 Task: Look for space in Bilhorod-Dnistrovs'kyy, Ukraine from 10th July, 2023 to 15th July, 2023 for 7 adults in price range Rs.10000 to Rs.15000. Place can be entire place or shared room with 4 bedrooms having 7 beds and 4 bathrooms. Property type can be house, flat, guest house. Amenities needed are: wifi, TV, free parkinig on premises, gym, breakfast. Booking option can be shelf check-in. Required host language is English.
Action: Mouse moved to (438, 112)
Screenshot: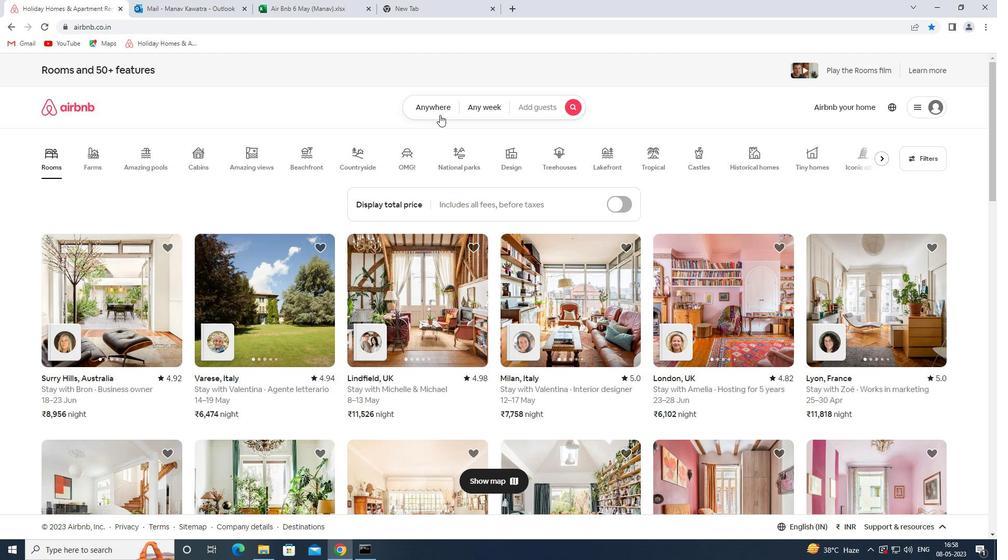 
Action: Mouse pressed left at (438, 112)
Screenshot: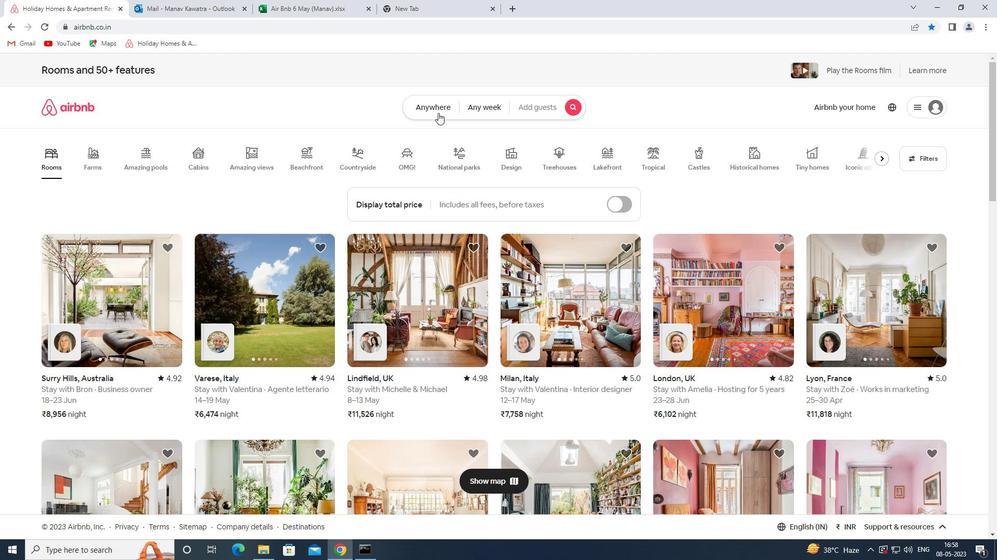 
Action: Mouse moved to (329, 153)
Screenshot: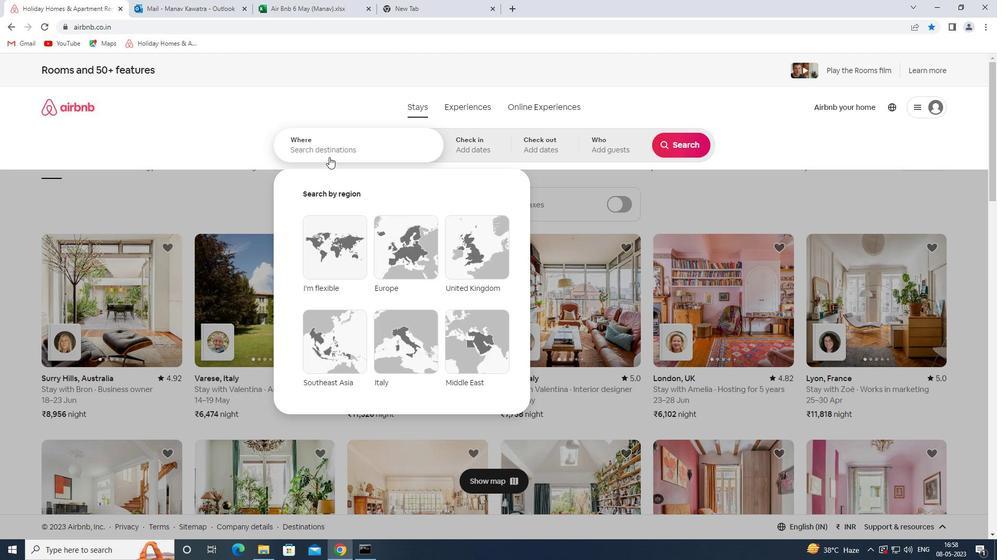 
Action: Mouse pressed left at (329, 153)
Screenshot: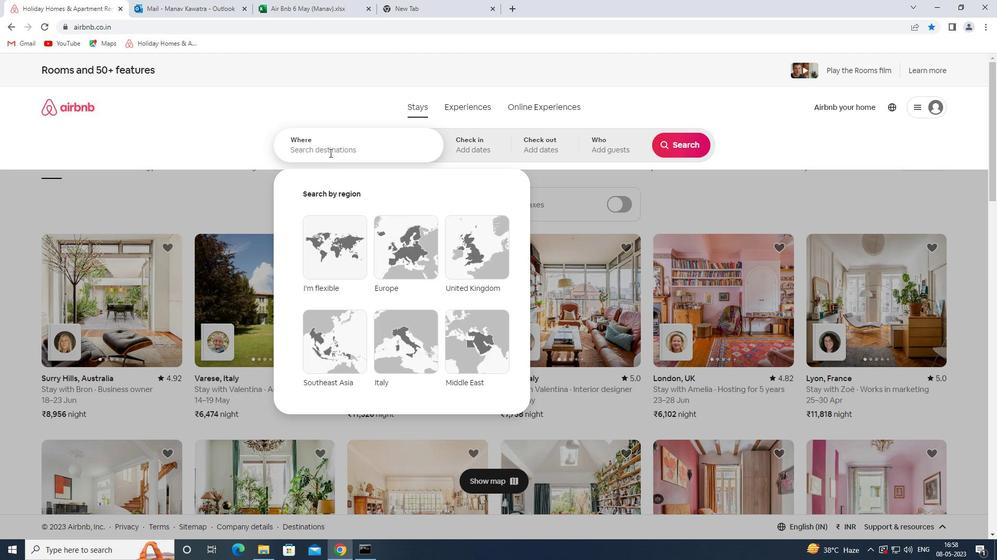 
Action: Key pressed bilhorod<Key.space><Key.shift>DNISTROVS<Key.space>KK<Key.backspace>YY<Key.space><Key.shift><Key.shift><Key.shift><Key.shift><Key.shift><Key.shift>UKRAINE<Key.space><Key.enter>
Screenshot: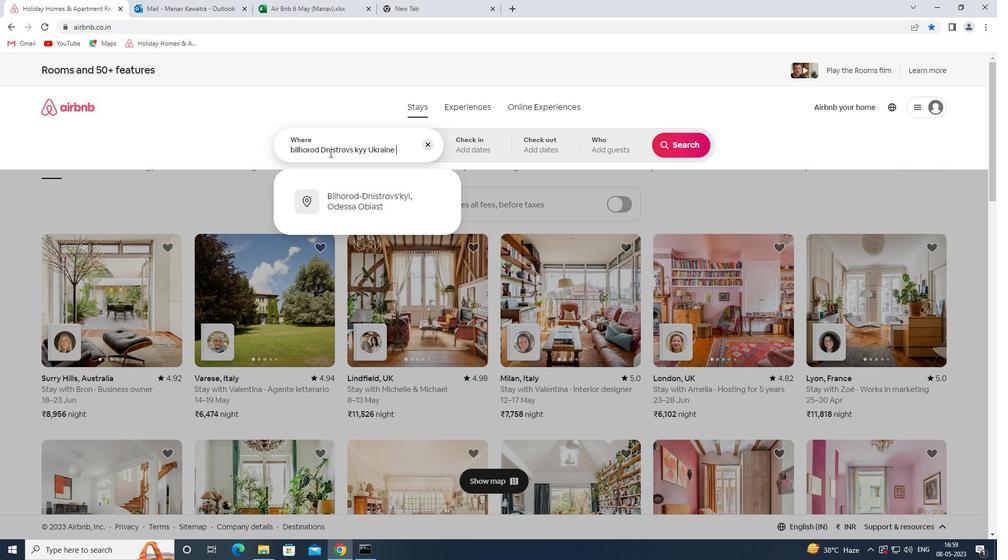 
Action: Mouse moved to (678, 229)
Screenshot: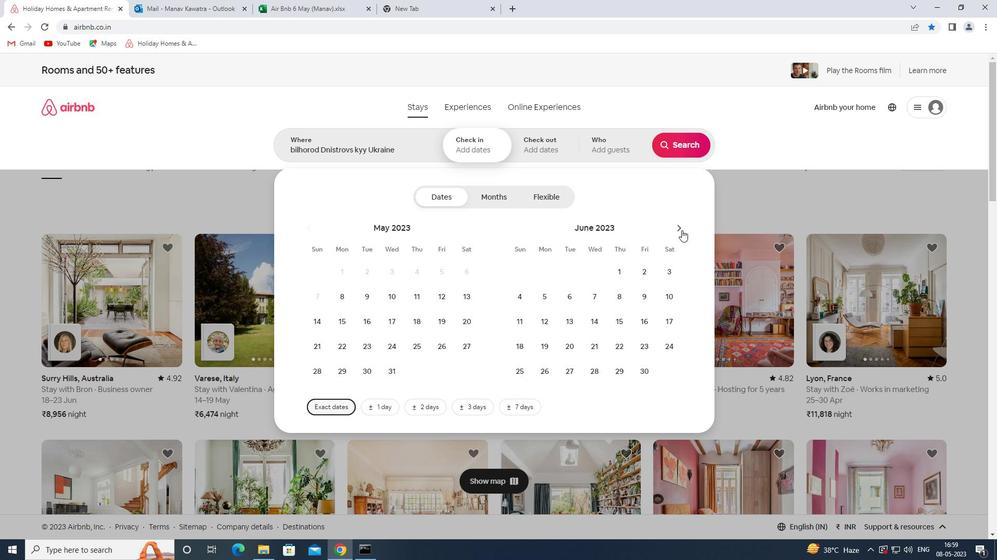 
Action: Mouse pressed left at (678, 229)
Screenshot: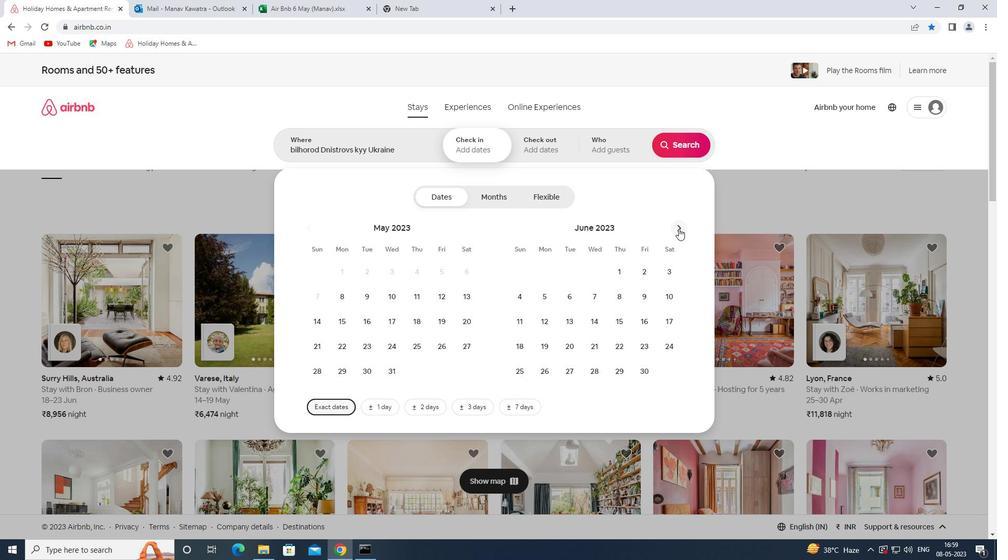 
Action: Mouse moved to (545, 324)
Screenshot: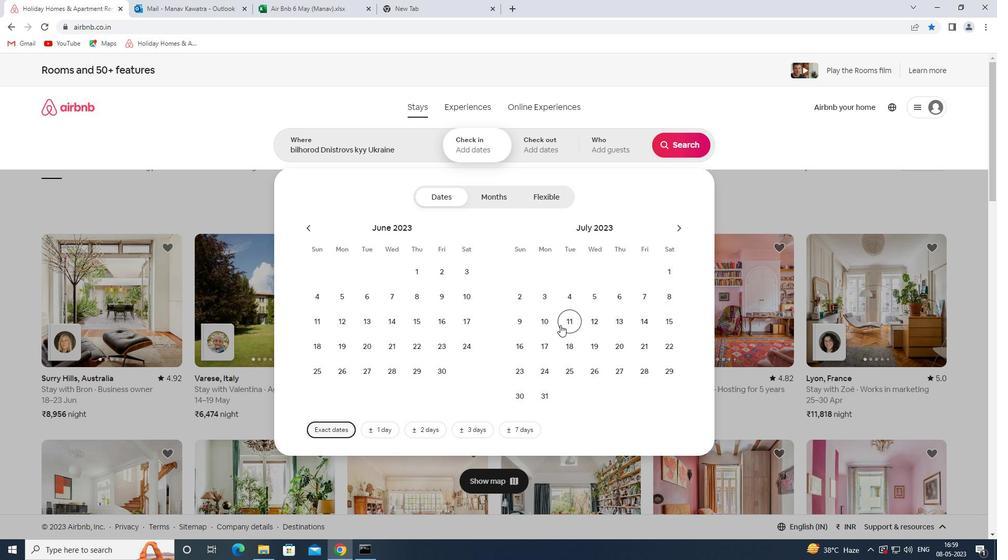 
Action: Mouse pressed left at (545, 324)
Screenshot: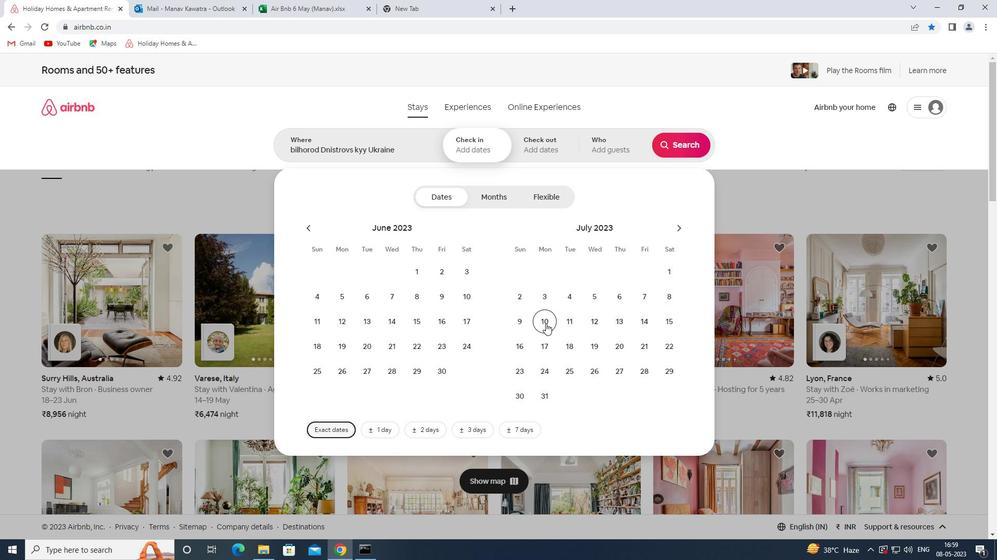
Action: Mouse moved to (677, 321)
Screenshot: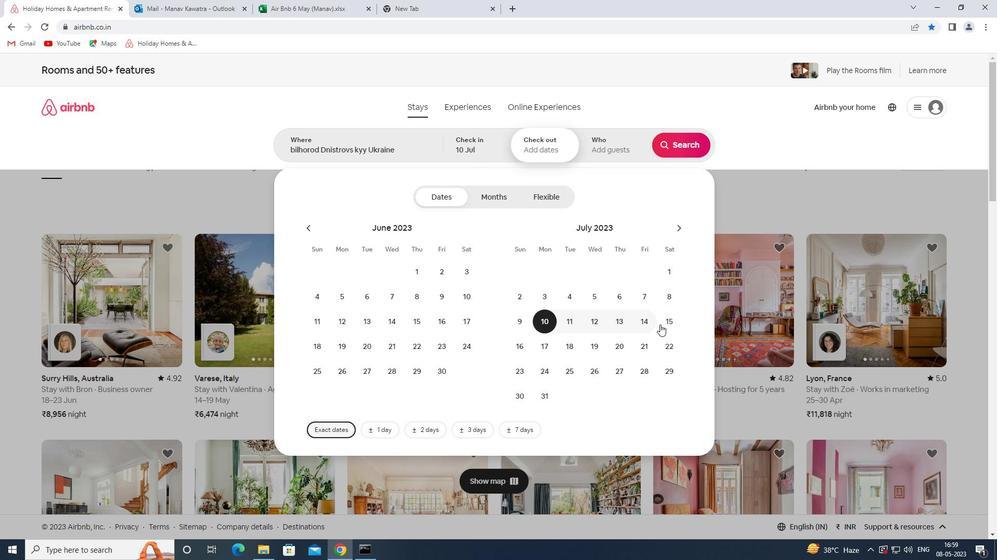 
Action: Mouse pressed left at (677, 321)
Screenshot: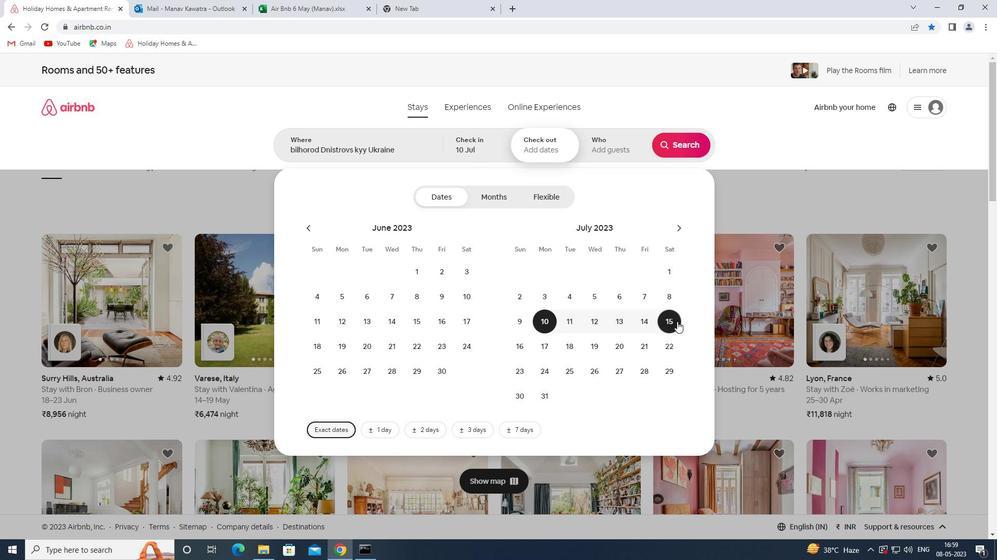 
Action: Mouse moved to (637, 154)
Screenshot: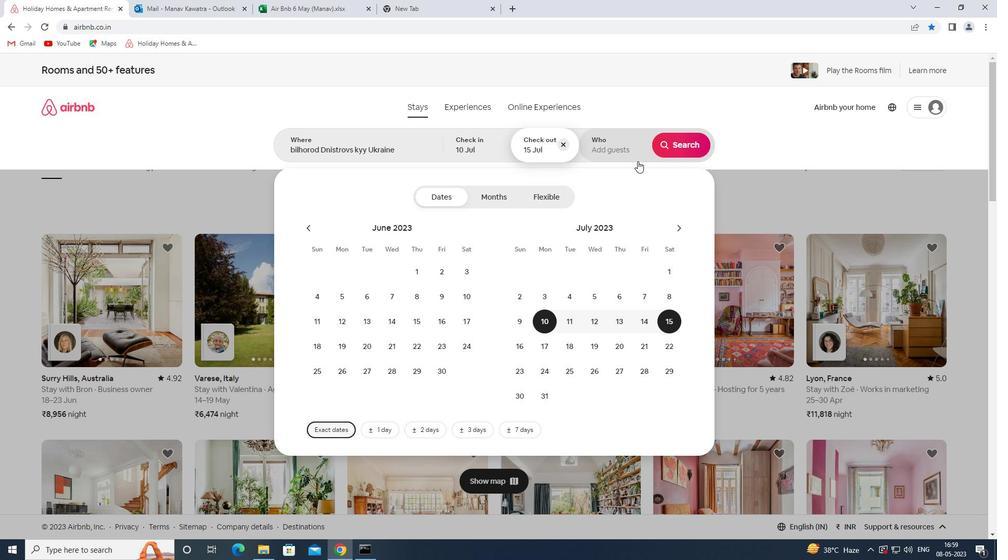 
Action: Mouse pressed left at (637, 154)
Screenshot: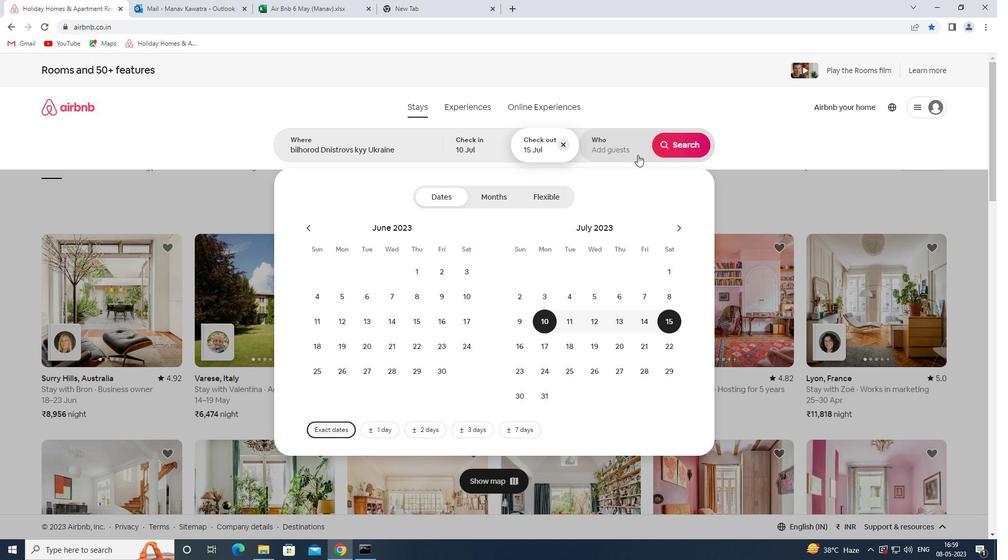
Action: Mouse moved to (681, 200)
Screenshot: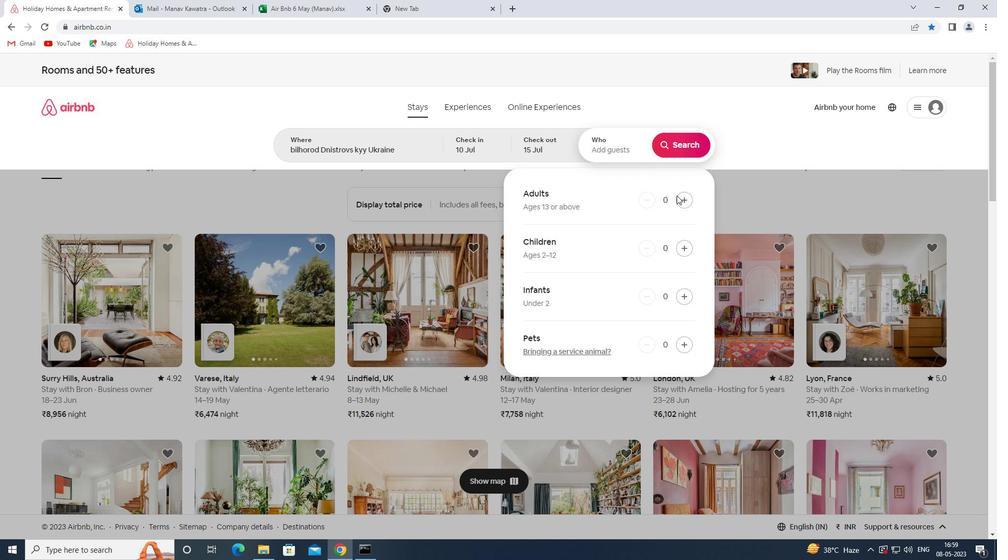 
Action: Mouse pressed left at (681, 200)
Screenshot: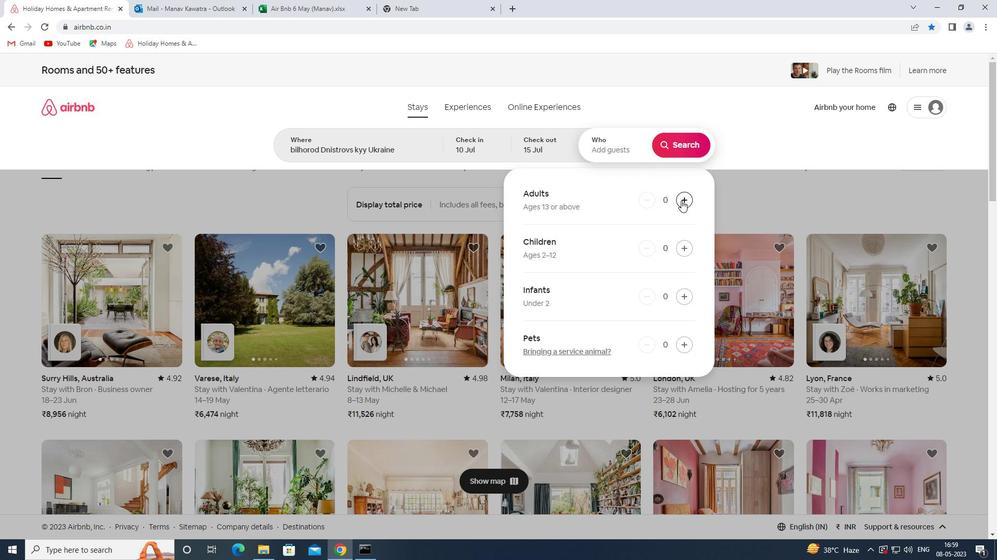 
Action: Mouse moved to (681, 200)
Screenshot: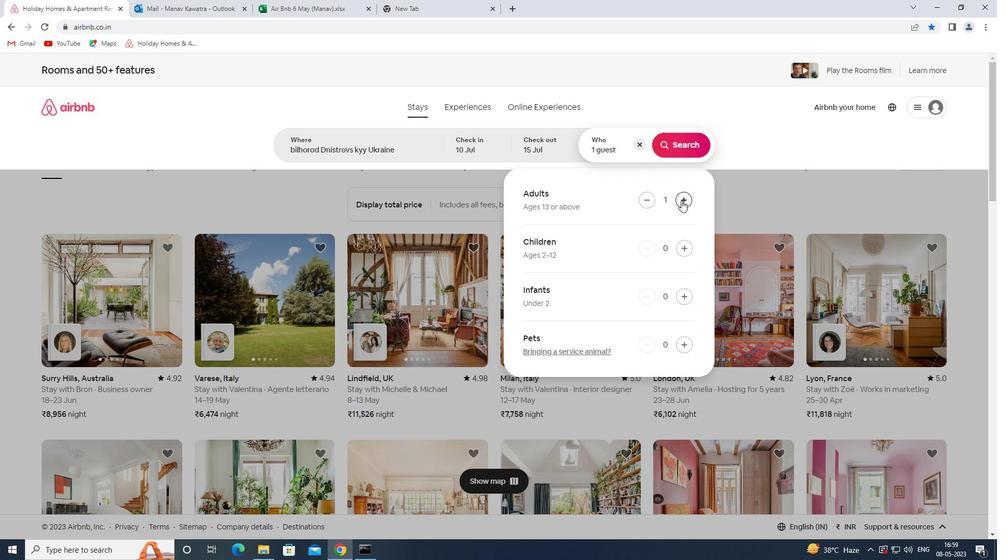 
Action: Mouse pressed left at (681, 200)
Screenshot: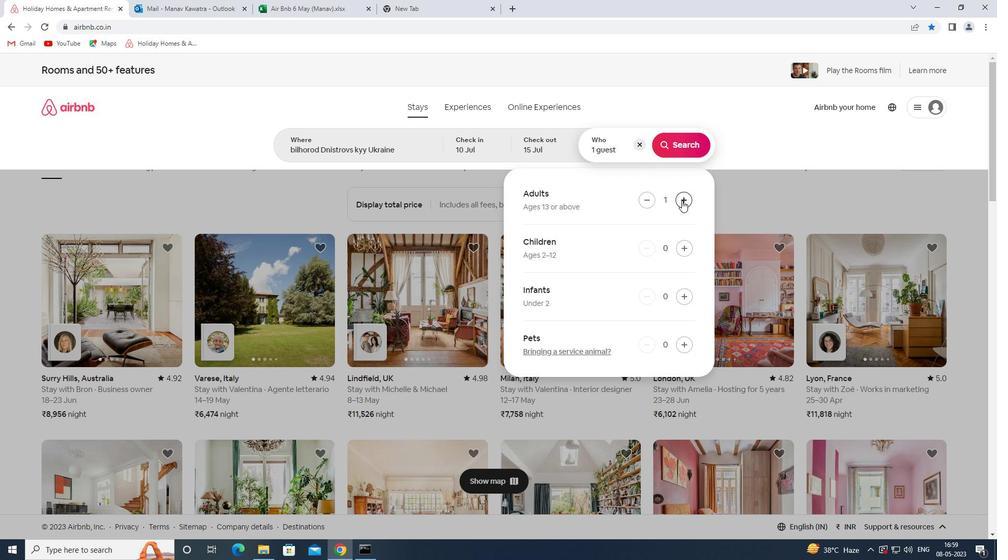 
Action: Mouse moved to (682, 200)
Screenshot: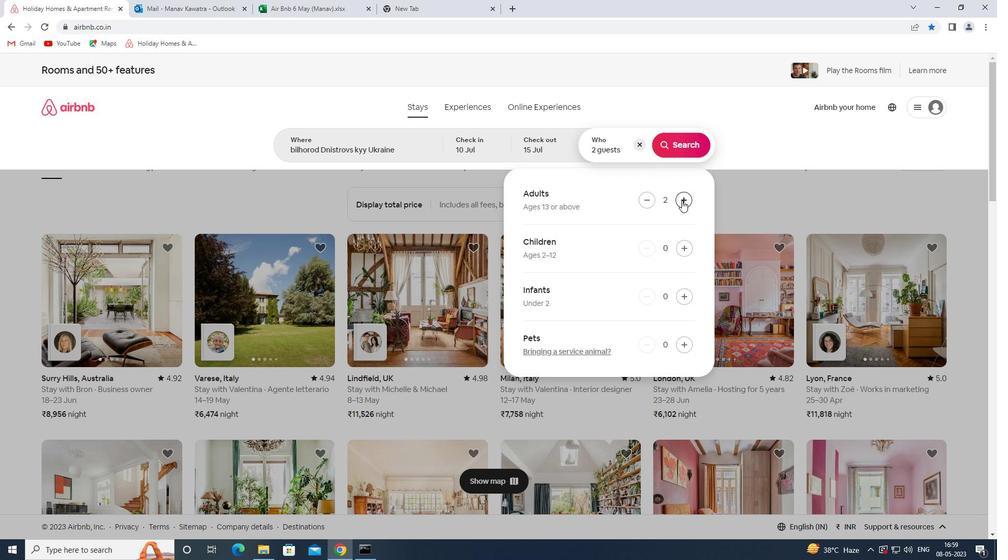 
Action: Mouse pressed left at (682, 200)
Screenshot: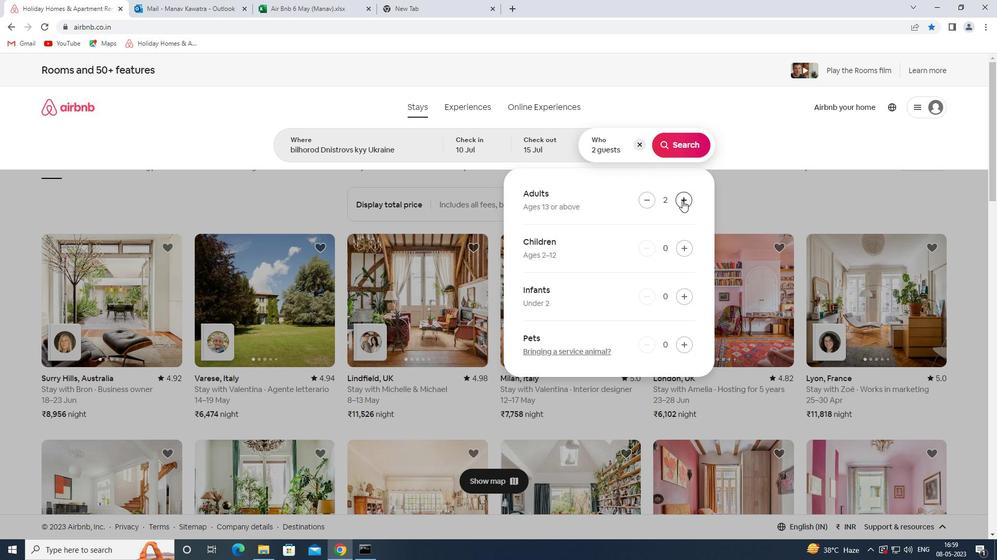 
Action: Mouse pressed left at (682, 200)
Screenshot: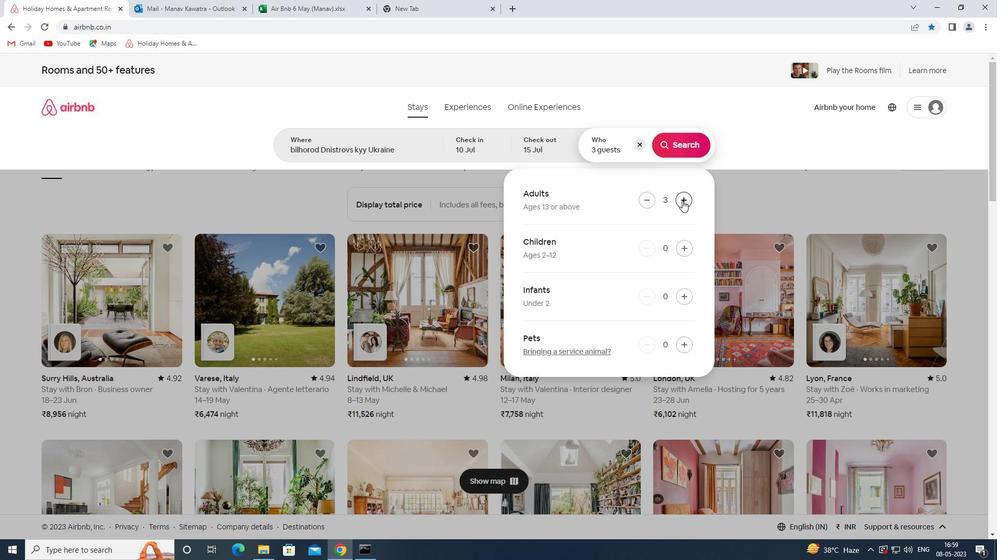 
Action: Mouse pressed left at (682, 200)
Screenshot: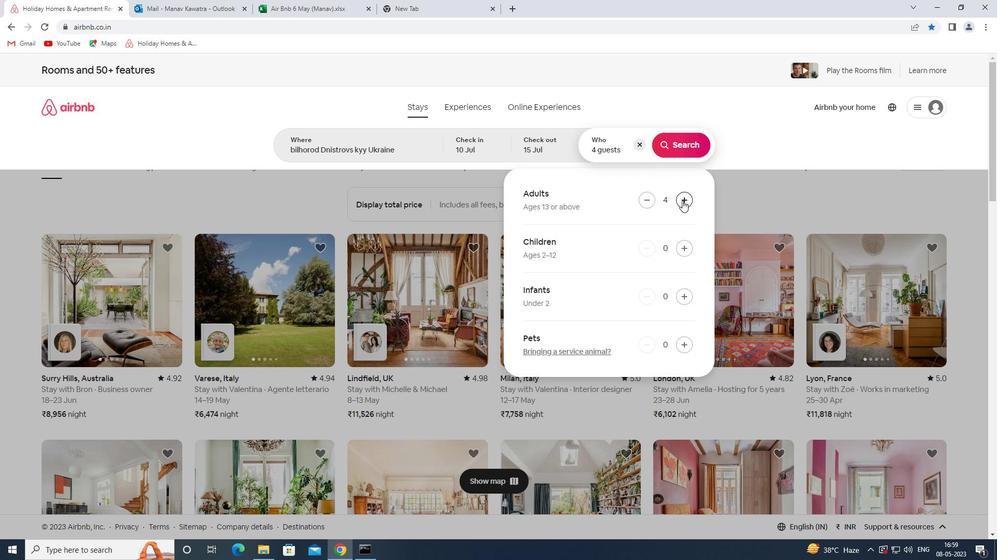 
Action: Mouse pressed left at (682, 200)
Screenshot: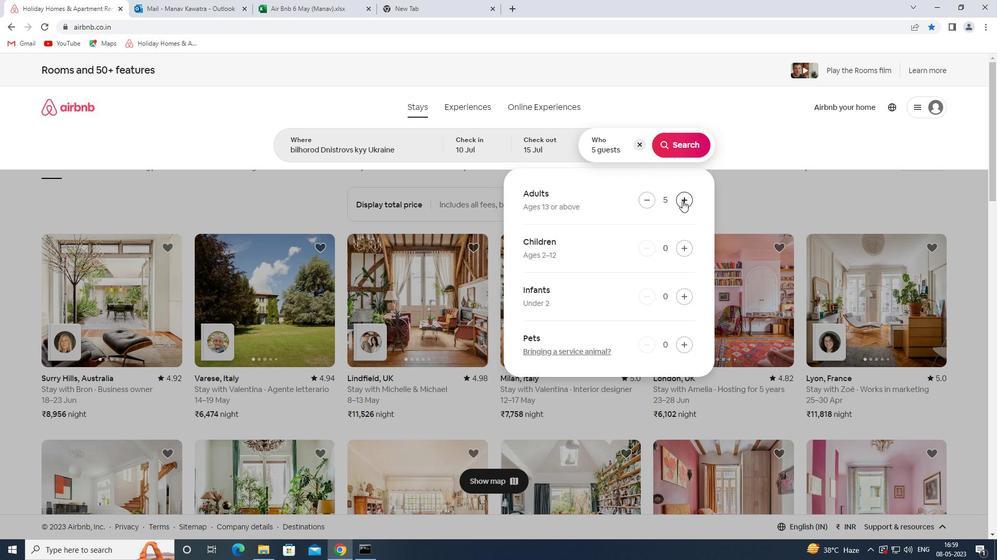 
Action: Mouse pressed left at (682, 200)
Screenshot: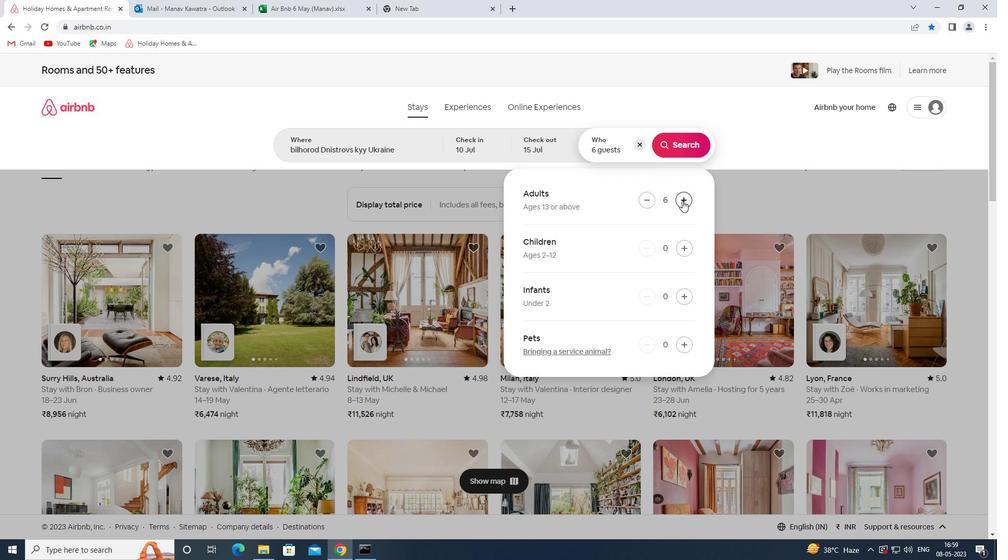 
Action: Mouse moved to (679, 143)
Screenshot: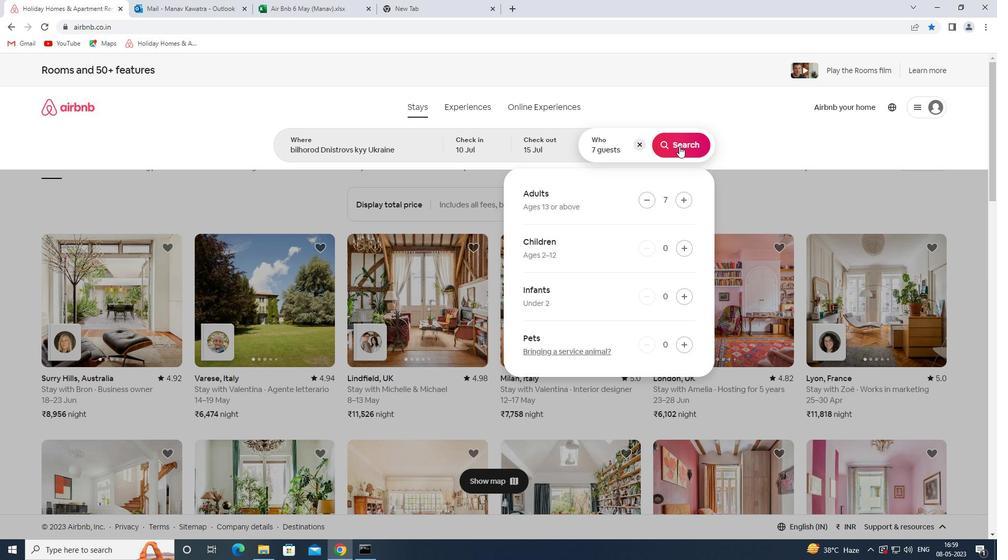 
Action: Mouse pressed left at (679, 143)
Screenshot: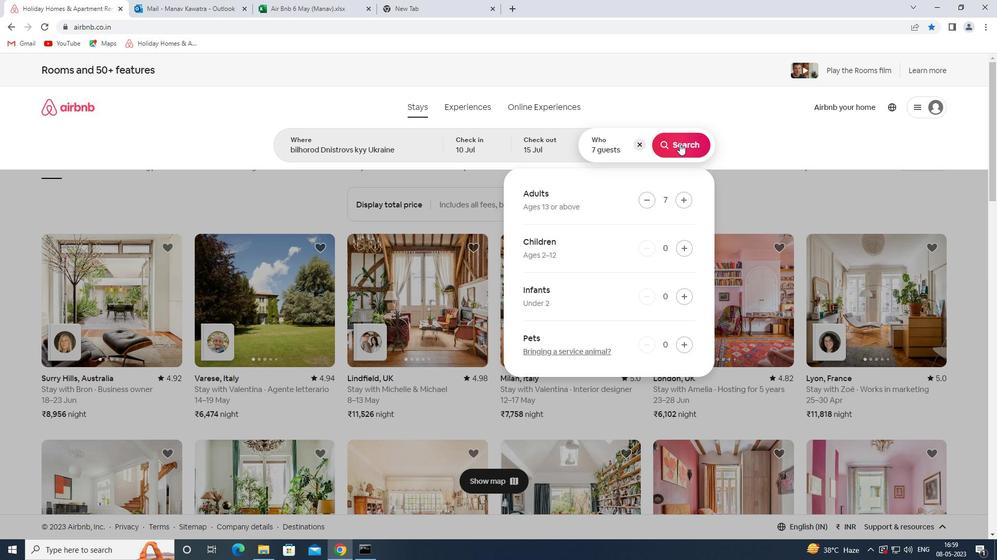 
Action: Mouse moved to (935, 113)
Screenshot: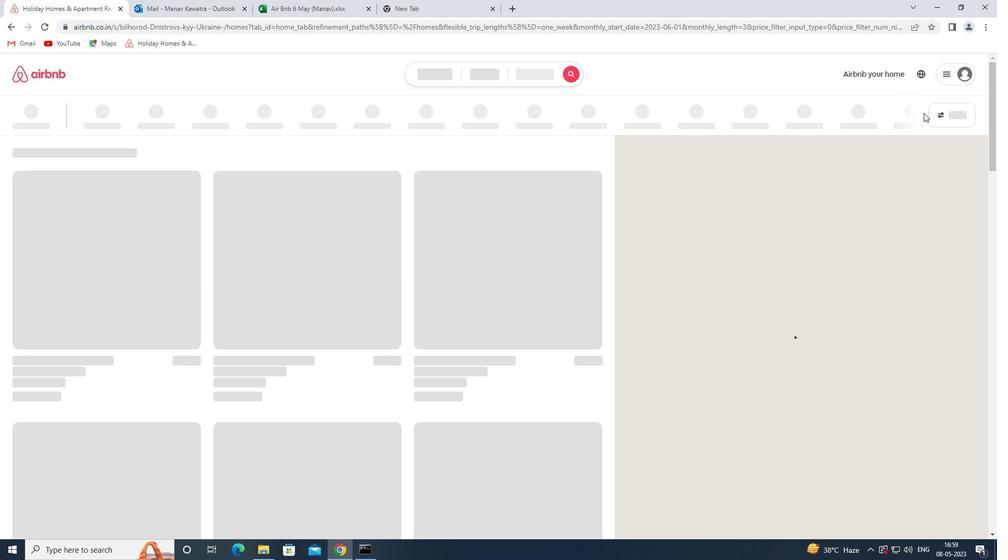 
Action: Mouse pressed left at (935, 113)
Screenshot: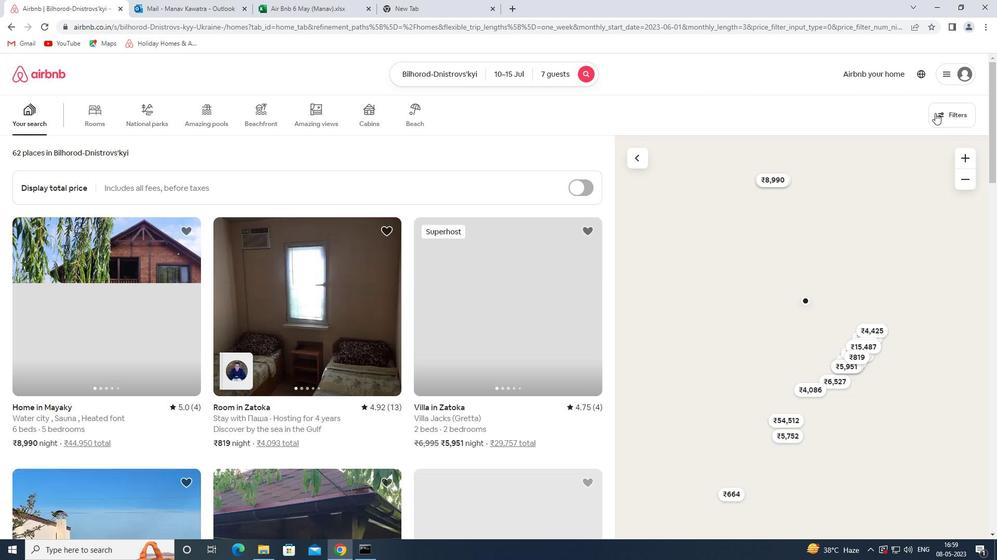 
Action: Mouse moved to (382, 369)
Screenshot: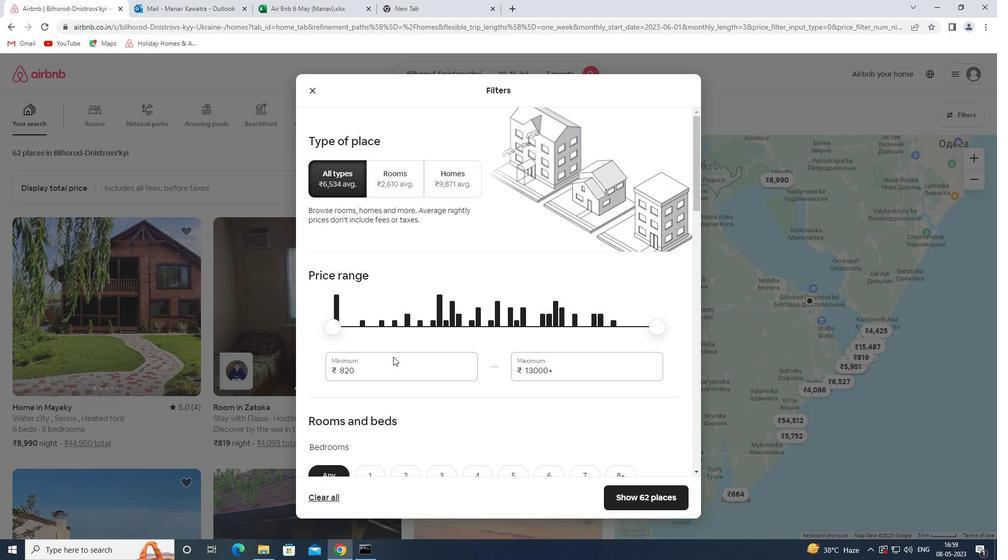 
Action: Mouse pressed left at (382, 369)
Screenshot: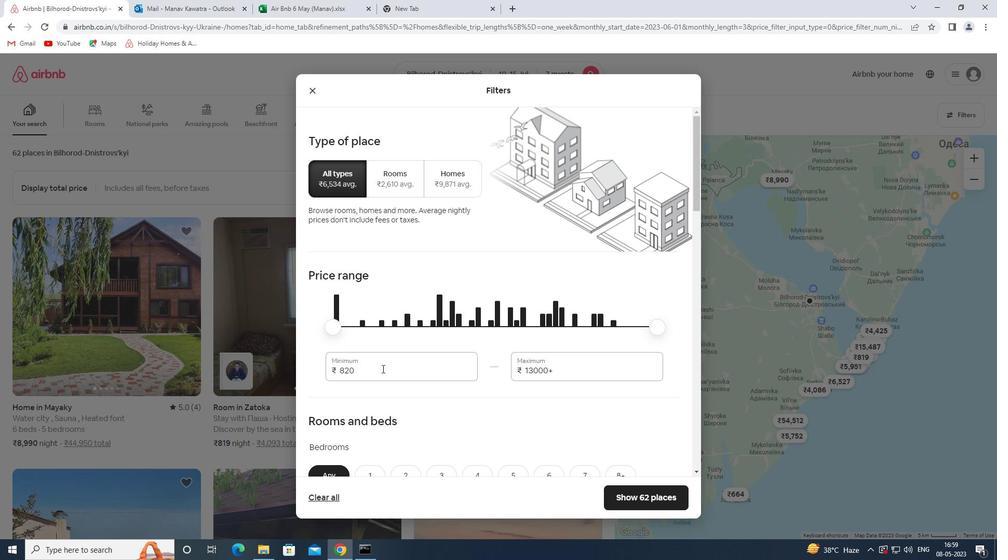 
Action: Mouse pressed left at (382, 369)
Screenshot: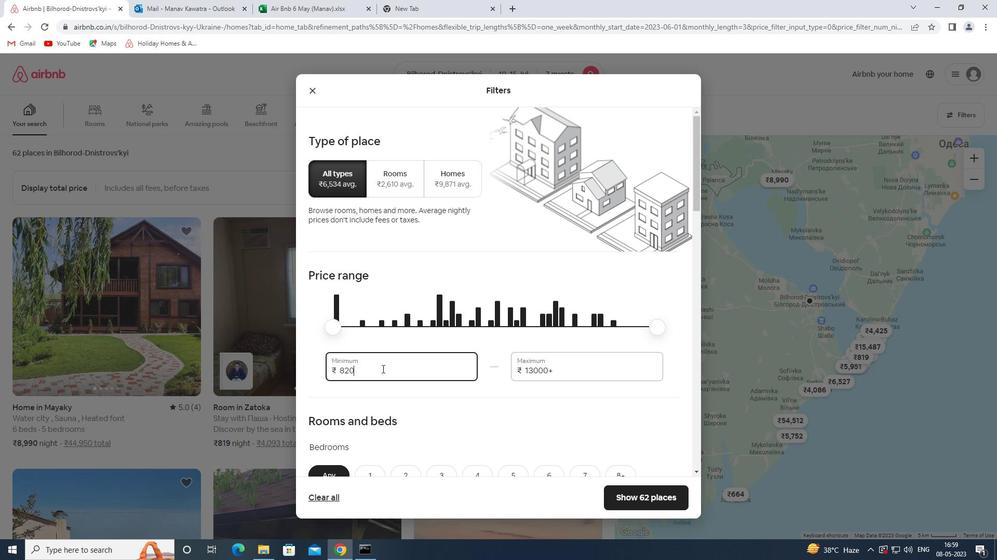
Action: Key pressed 10000<Key.tab>15000
Screenshot: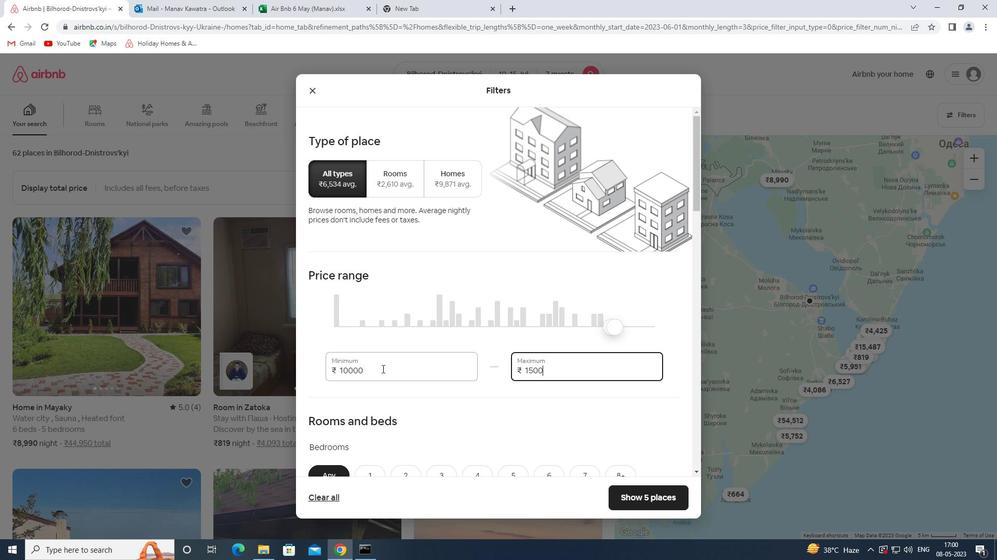 
Action: Mouse scrolled (382, 368) with delta (0, 0)
Screenshot: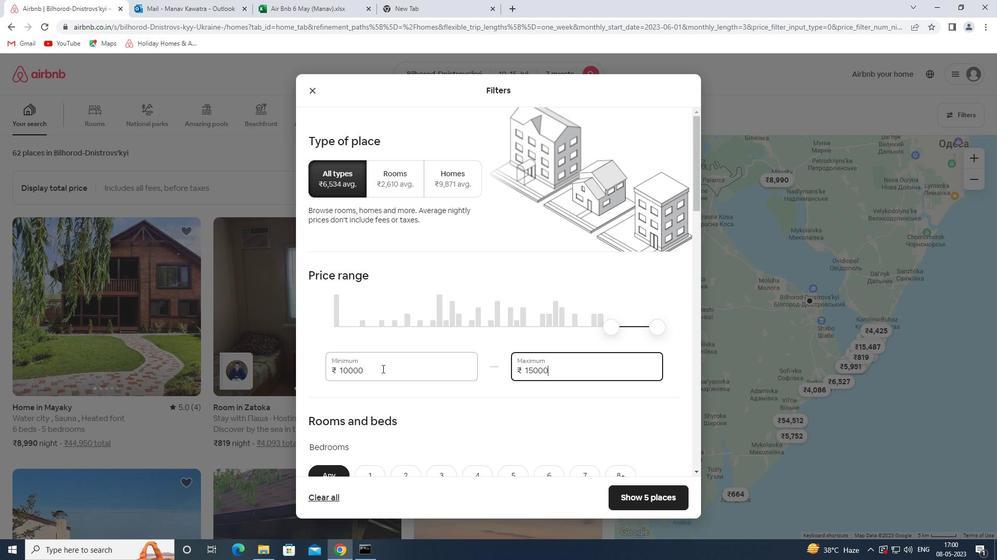 
Action: Mouse scrolled (382, 368) with delta (0, 0)
Screenshot: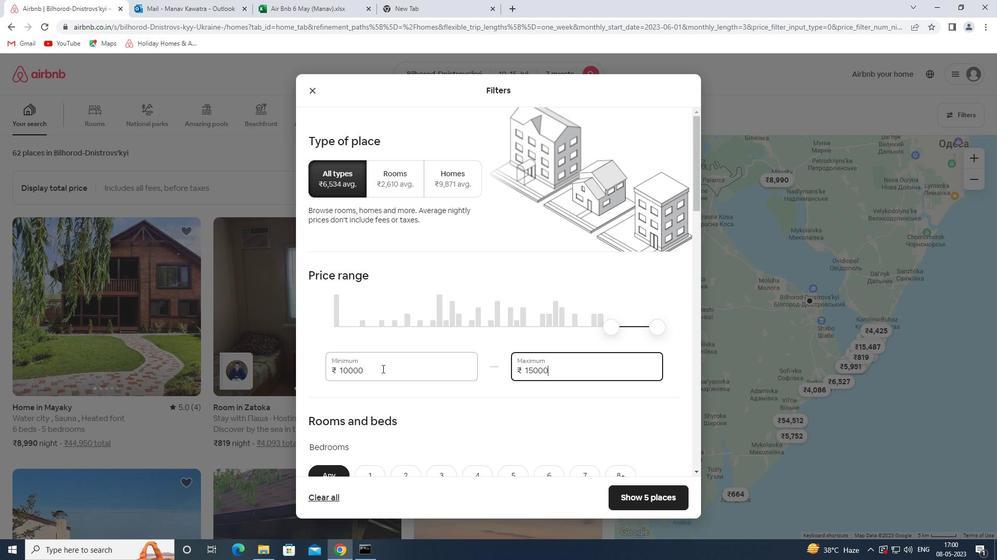 
Action: Mouse scrolled (382, 368) with delta (0, 0)
Screenshot: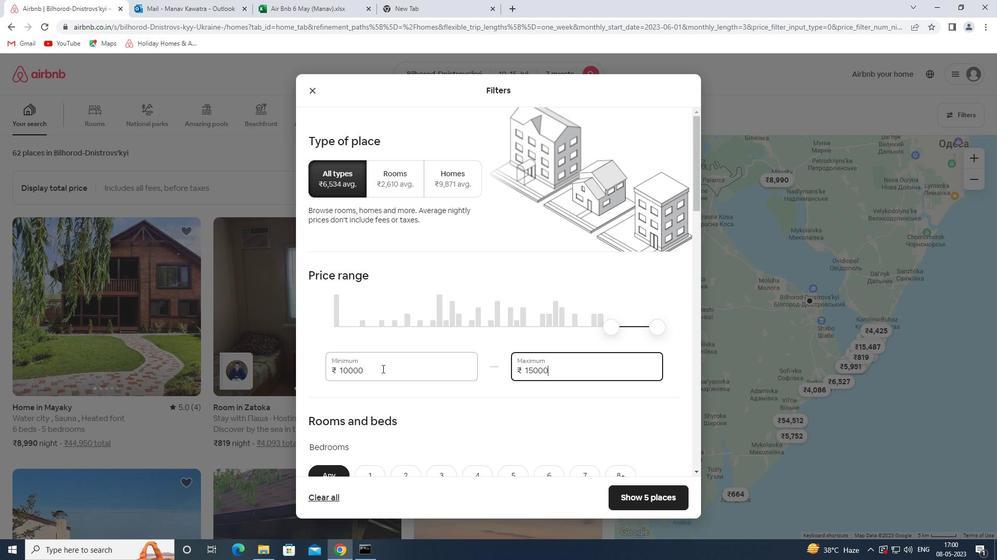 
Action: Mouse scrolled (382, 368) with delta (0, 0)
Screenshot: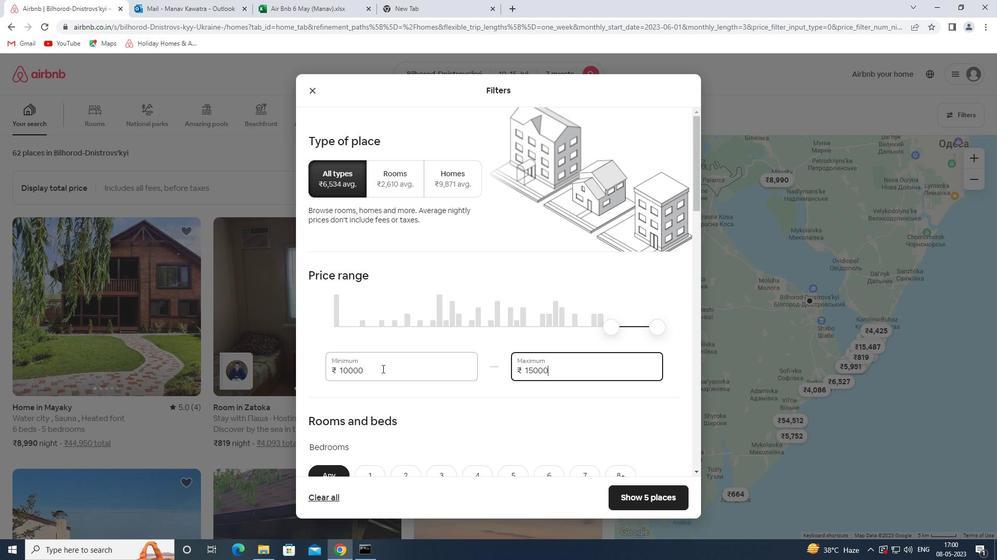 
Action: Mouse scrolled (382, 368) with delta (0, 0)
Screenshot: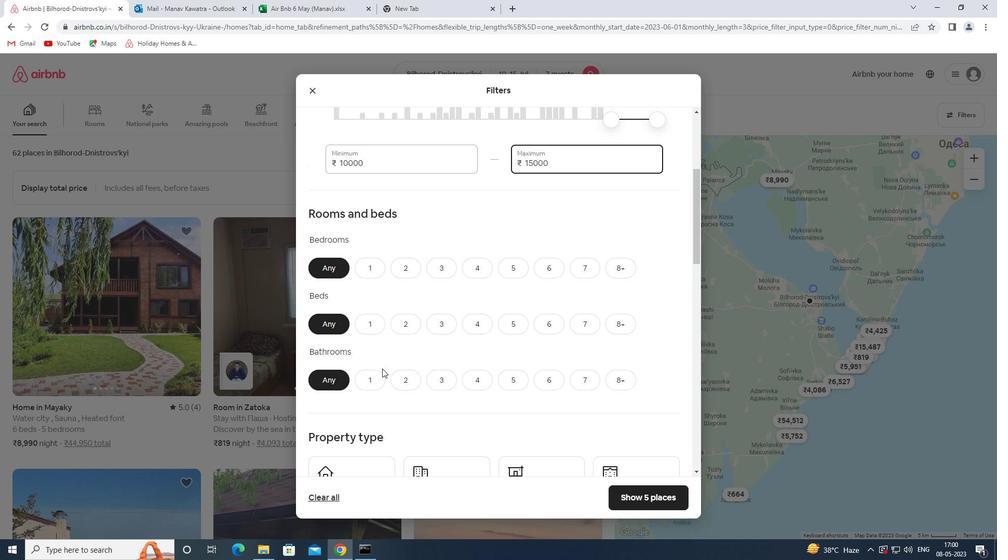 
Action: Mouse scrolled (382, 368) with delta (0, 0)
Screenshot: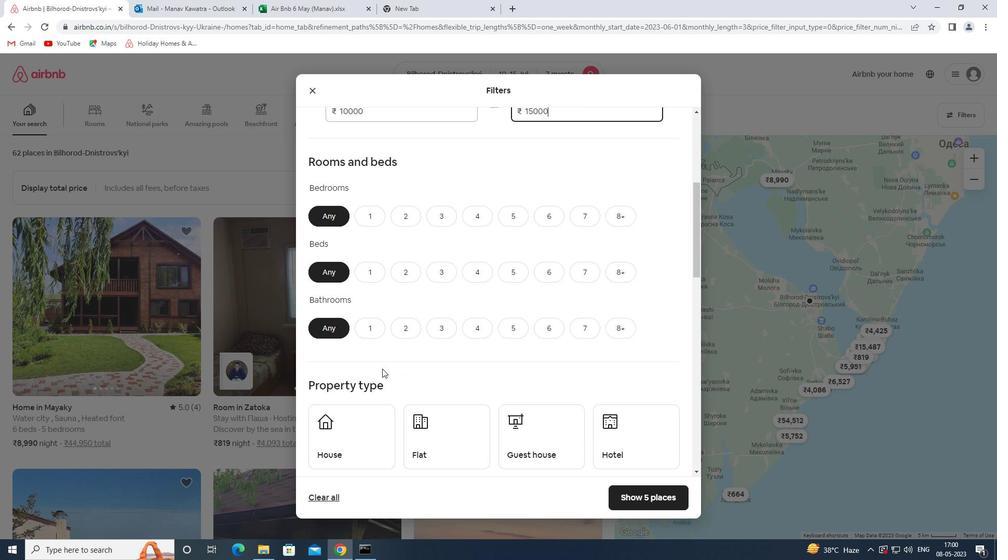 
Action: Mouse moved to (489, 167)
Screenshot: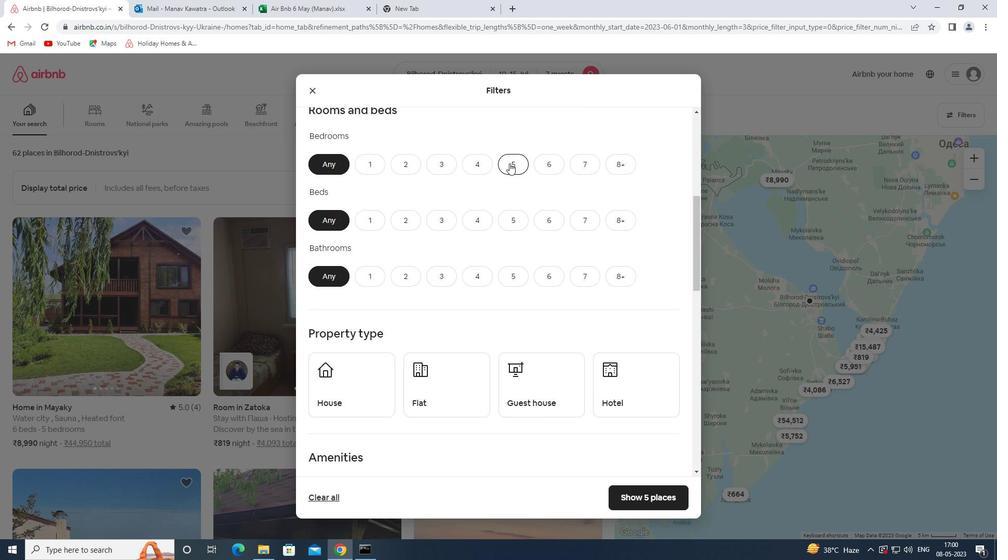 
Action: Mouse pressed left at (489, 167)
Screenshot: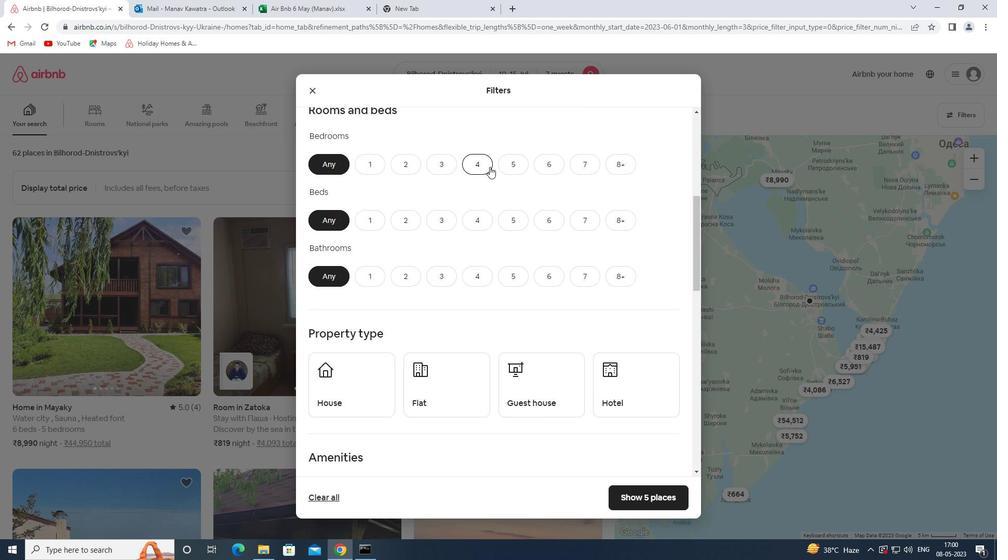
Action: Mouse moved to (590, 220)
Screenshot: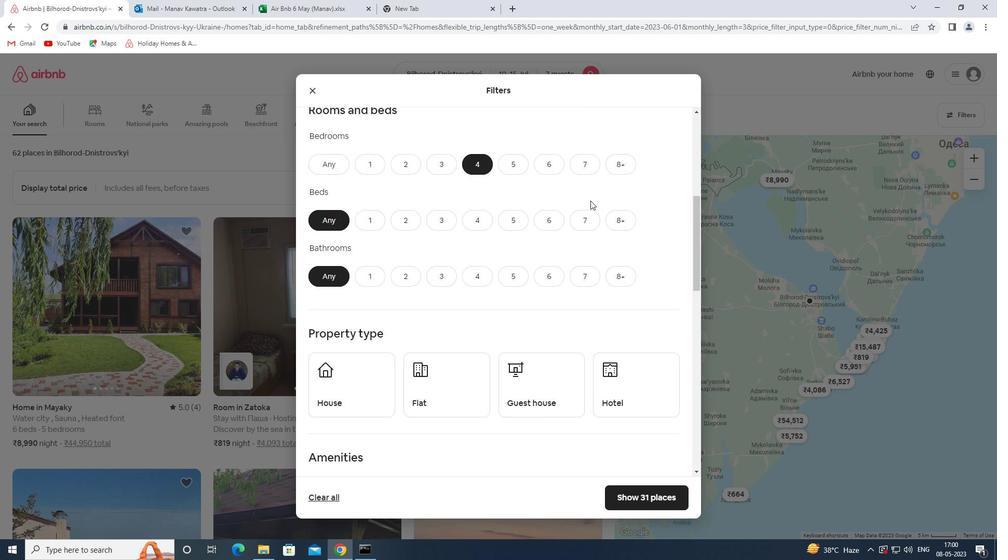 
Action: Mouse pressed left at (590, 220)
Screenshot: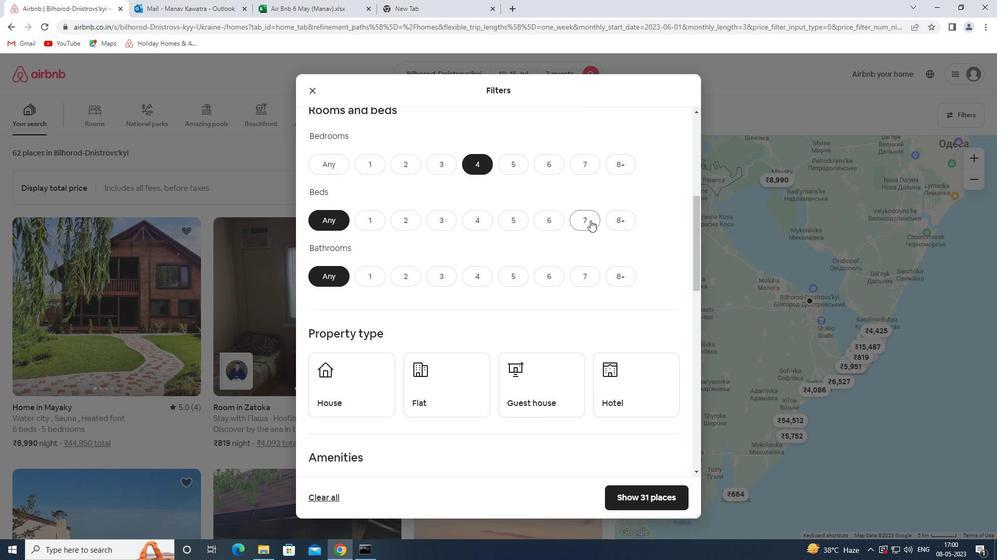 
Action: Mouse moved to (465, 276)
Screenshot: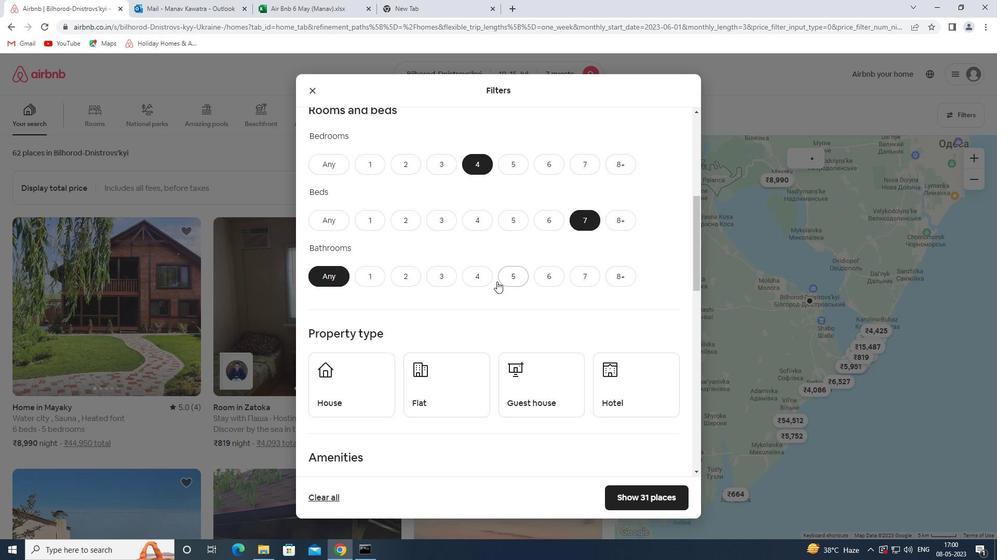 
Action: Mouse pressed left at (465, 276)
Screenshot: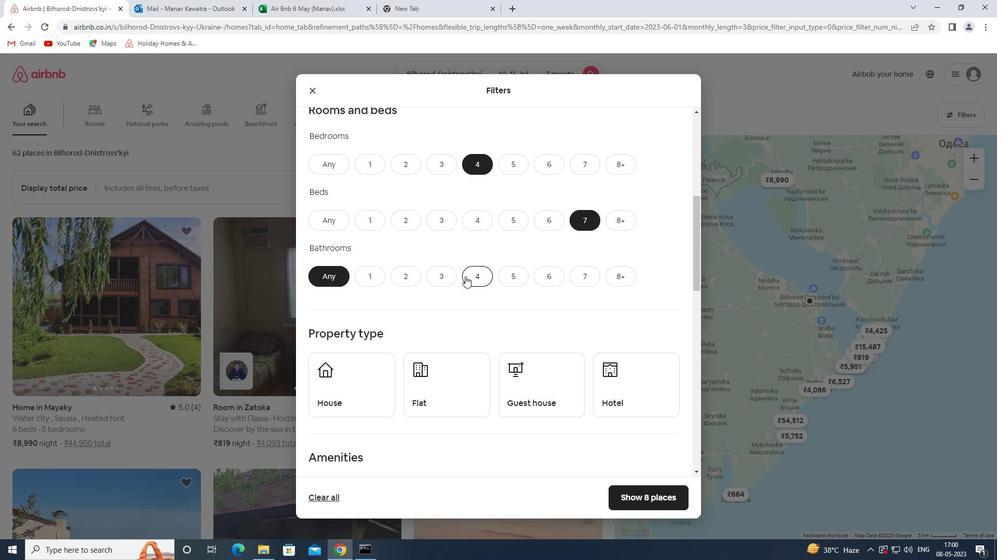 
Action: Mouse moved to (351, 380)
Screenshot: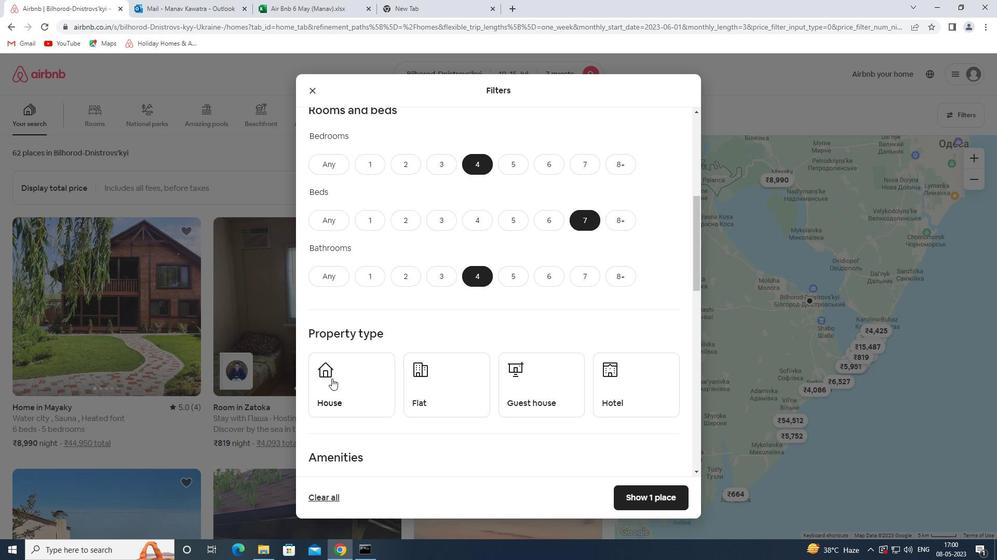 
Action: Mouse pressed left at (351, 380)
Screenshot: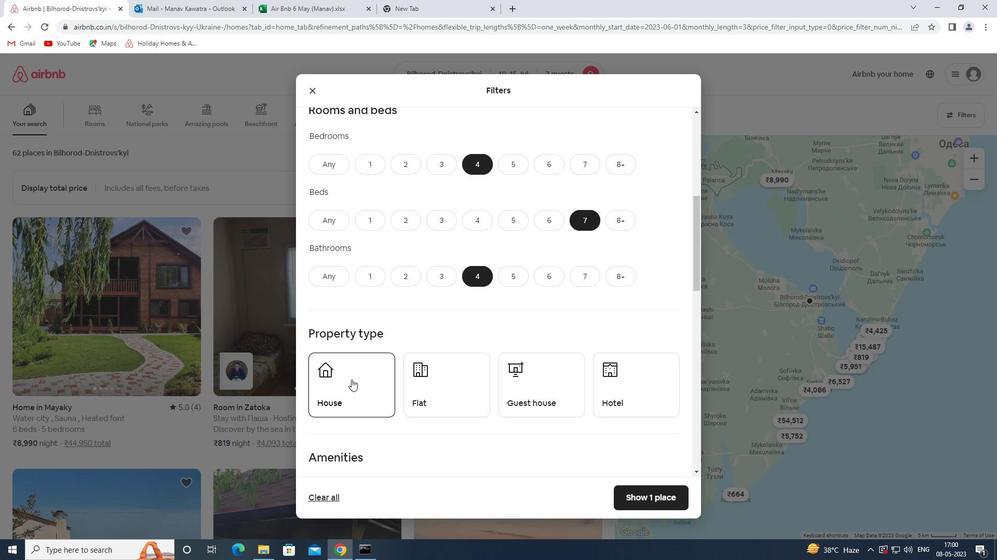 
Action: Mouse moved to (425, 375)
Screenshot: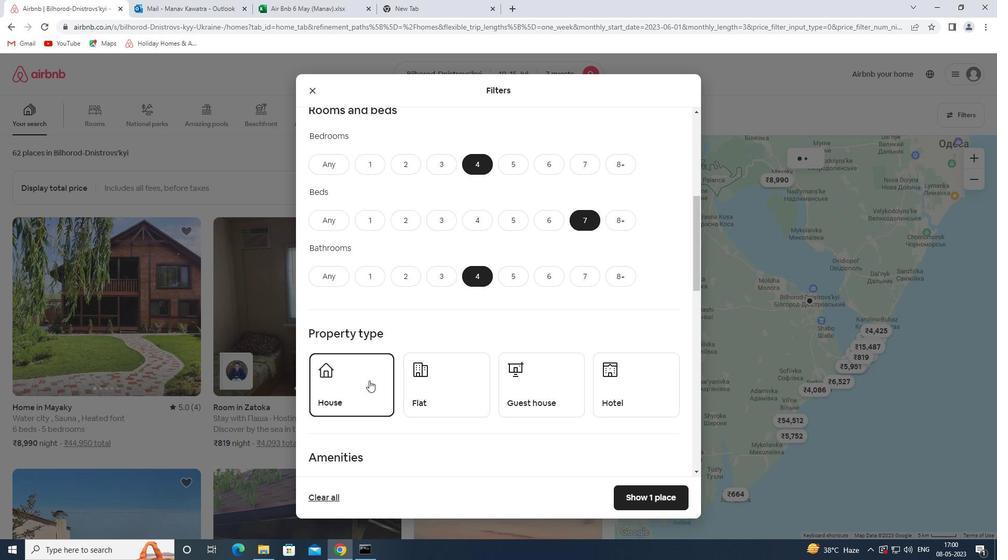 
Action: Mouse pressed left at (425, 375)
Screenshot: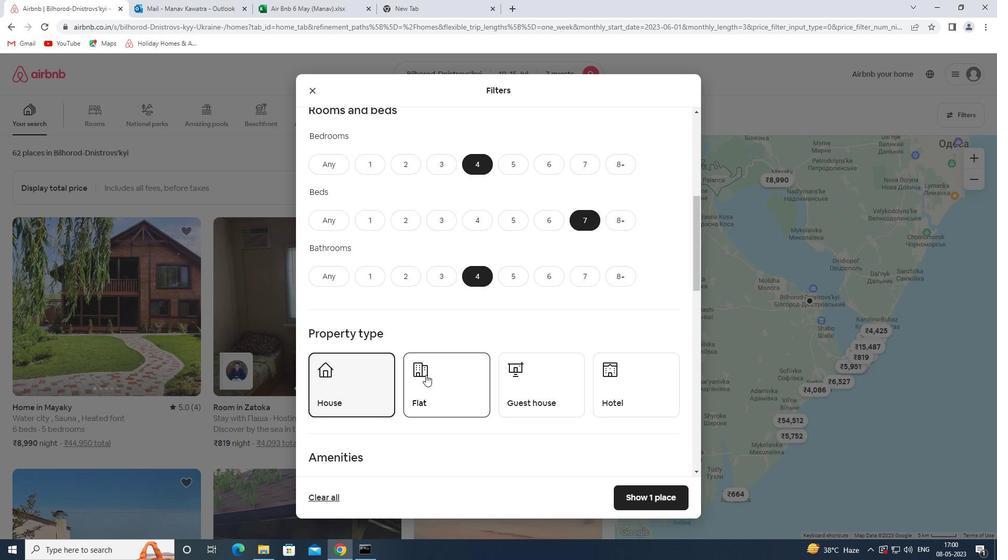 
Action: Mouse moved to (508, 374)
Screenshot: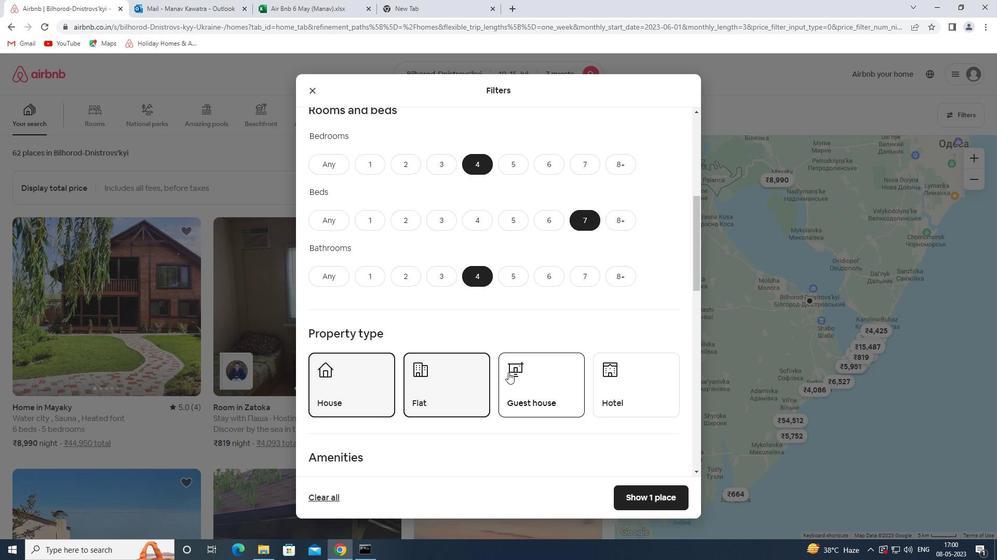 
Action: Mouse pressed left at (508, 374)
Screenshot: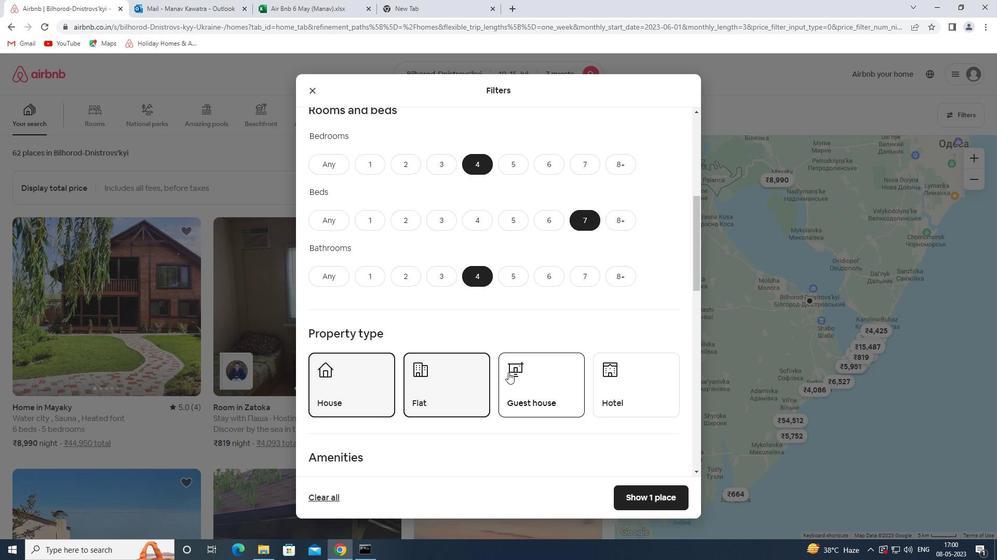 
Action: Mouse moved to (531, 323)
Screenshot: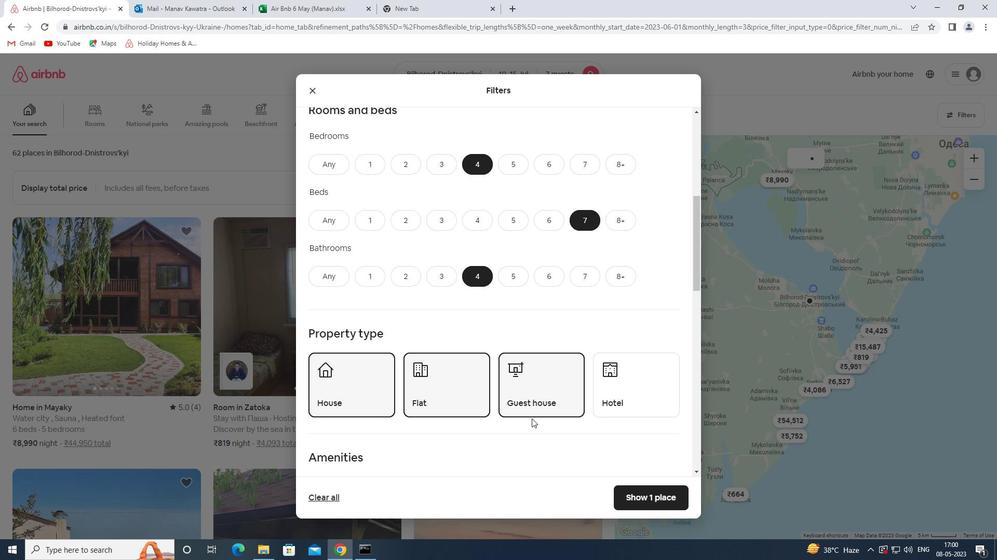 
Action: Mouse scrolled (531, 323) with delta (0, 0)
Screenshot: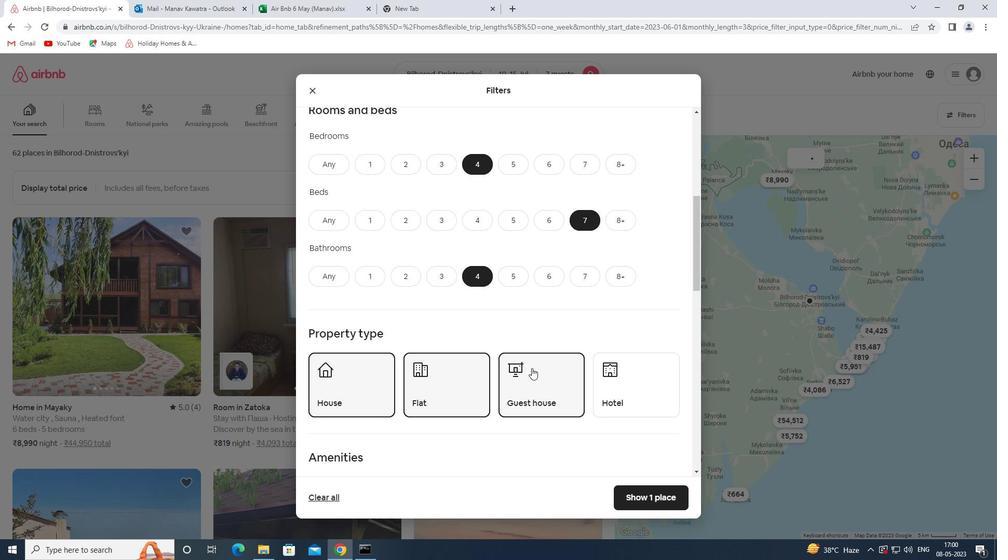 
Action: Mouse scrolled (531, 323) with delta (0, 0)
Screenshot: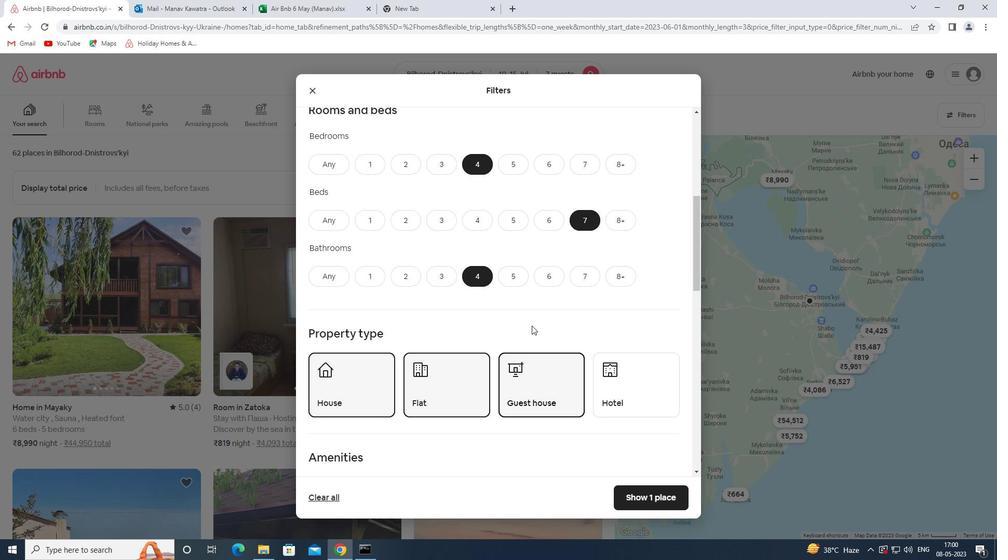 
Action: Mouse scrolled (531, 323) with delta (0, 0)
Screenshot: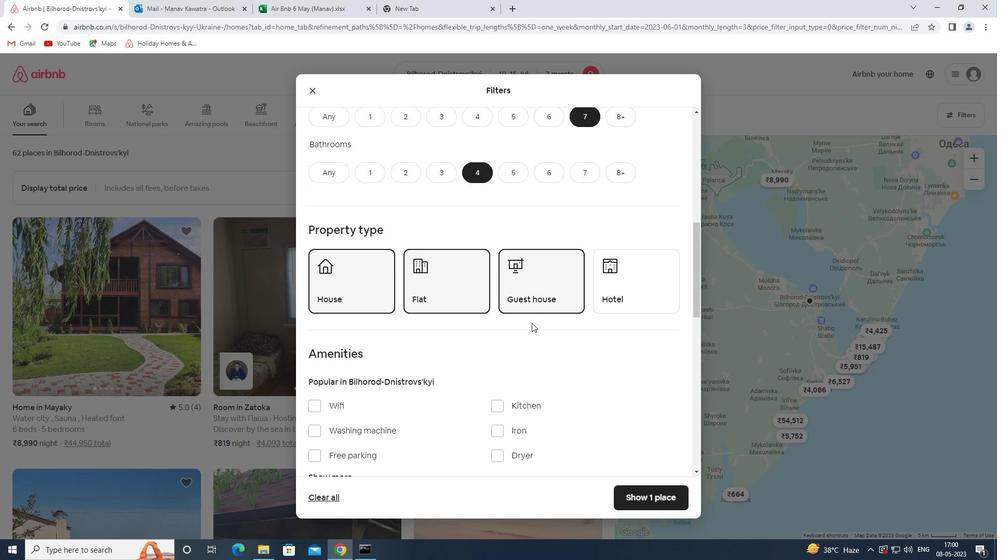 
Action: Mouse moved to (332, 423)
Screenshot: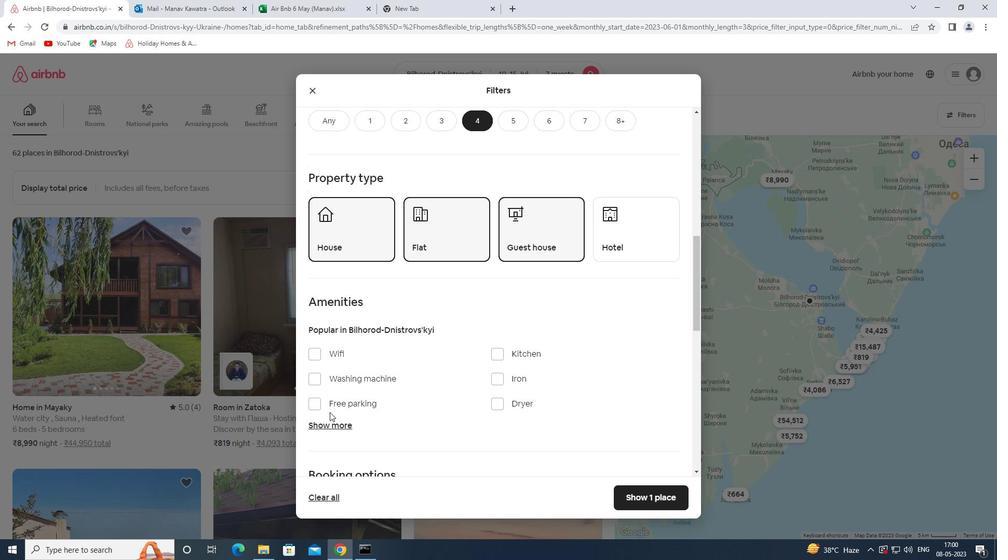 
Action: Mouse pressed left at (332, 423)
Screenshot: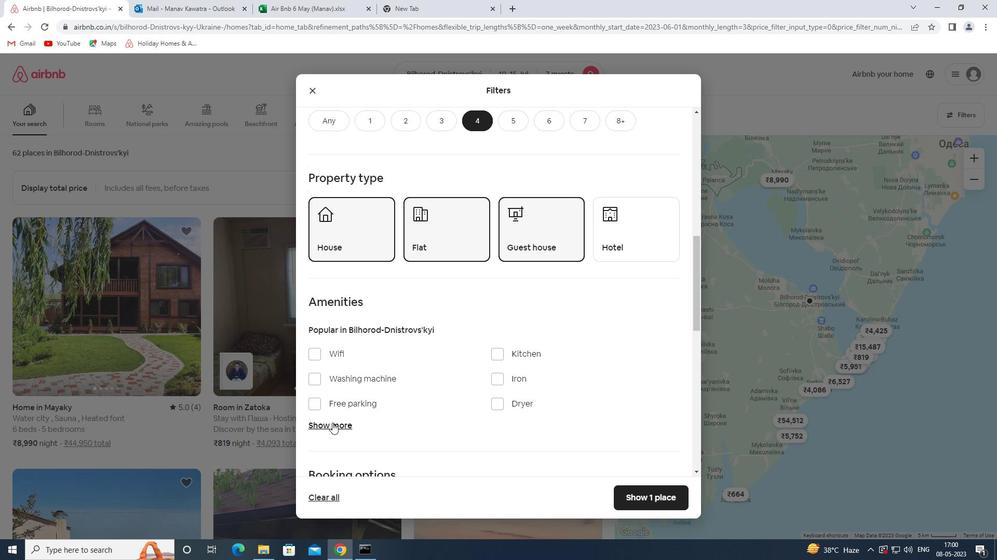 
Action: Mouse moved to (337, 355)
Screenshot: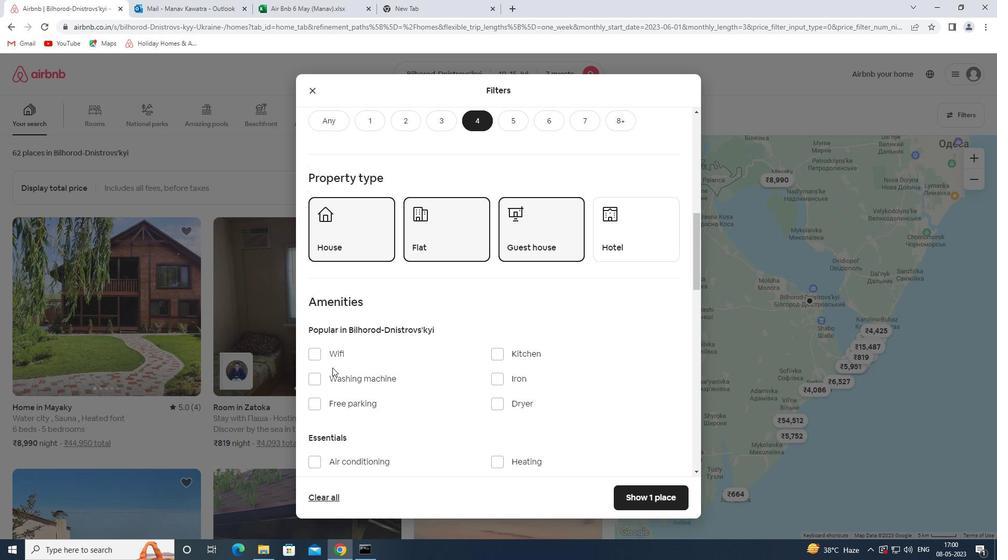 
Action: Mouse pressed left at (337, 355)
Screenshot: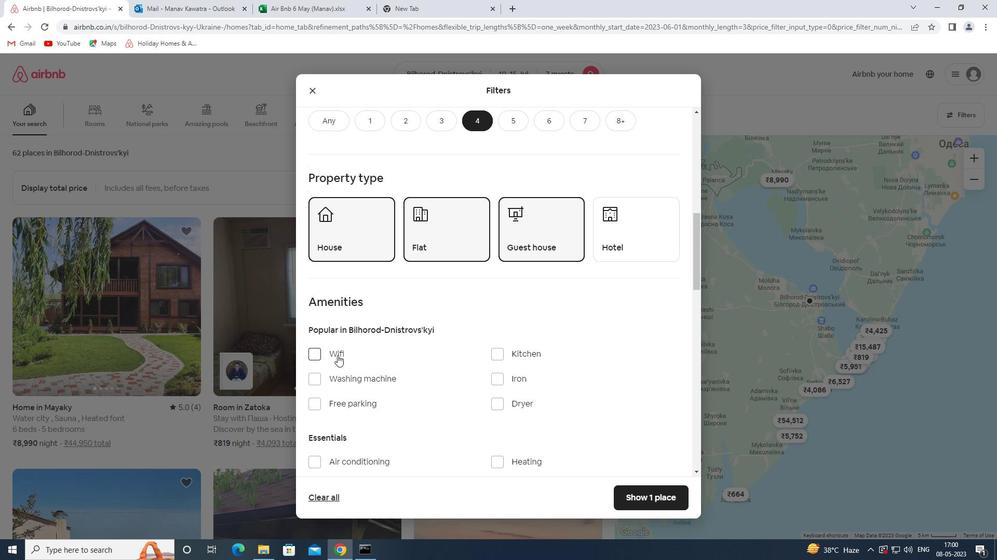 
Action: Mouse moved to (353, 404)
Screenshot: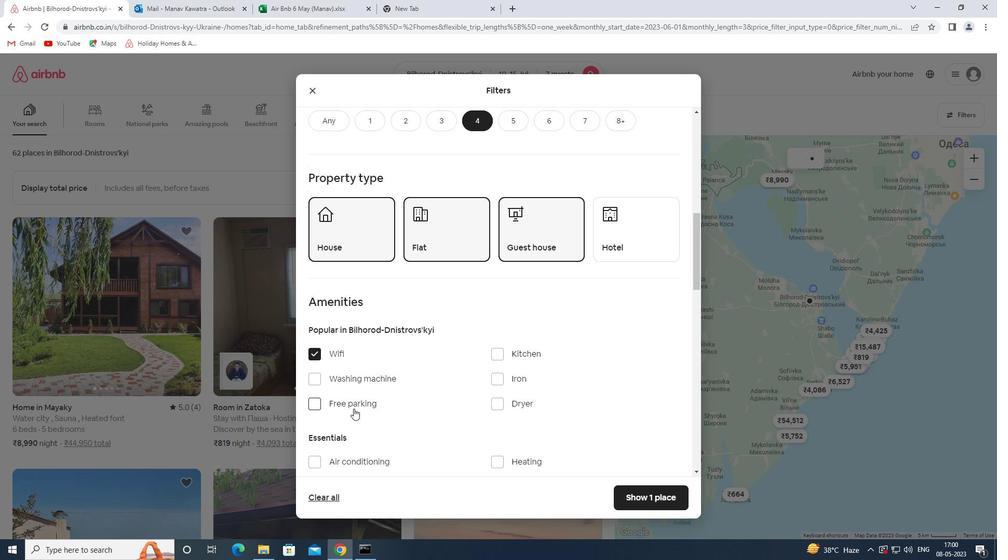 
Action: Mouse pressed left at (353, 404)
Screenshot: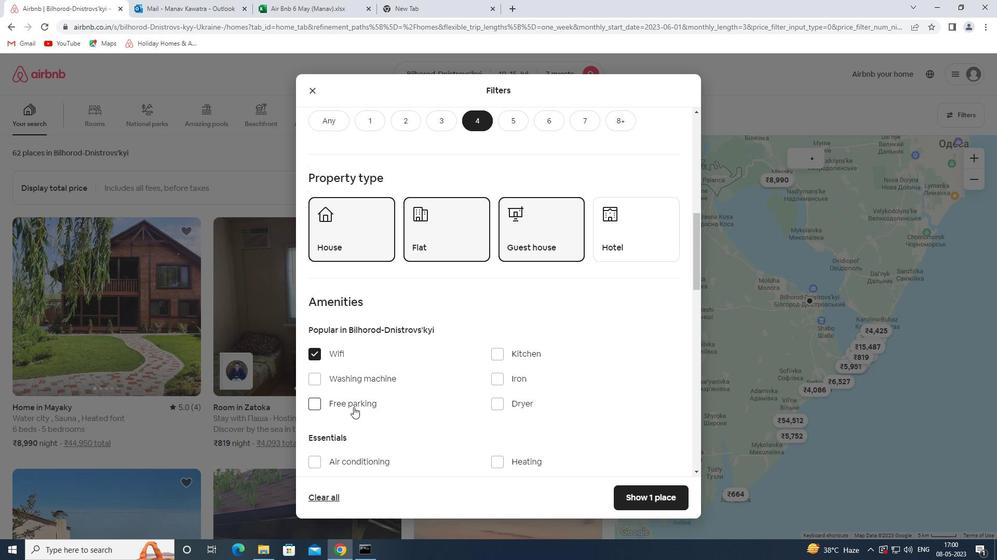 
Action: Mouse moved to (353, 404)
Screenshot: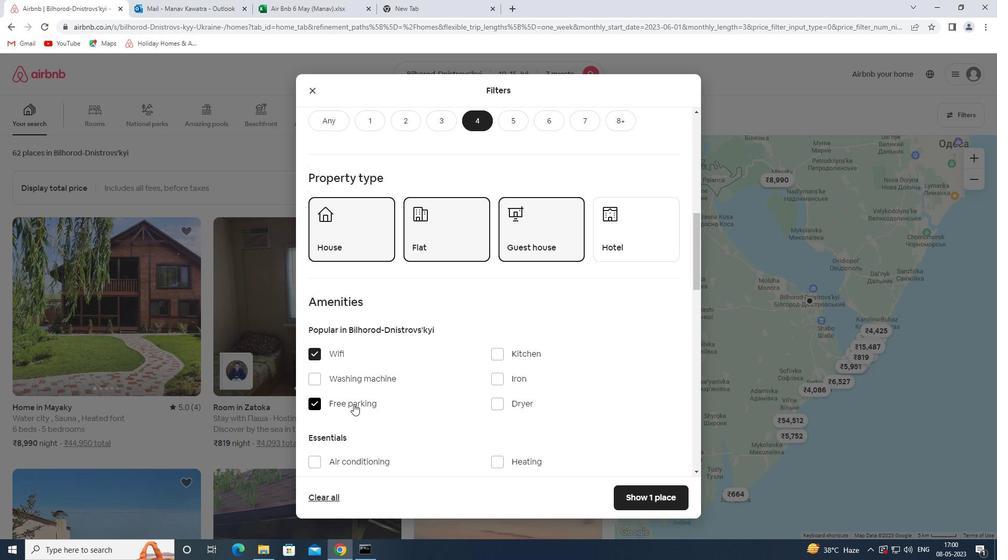 
Action: Mouse scrolled (353, 404) with delta (0, 0)
Screenshot: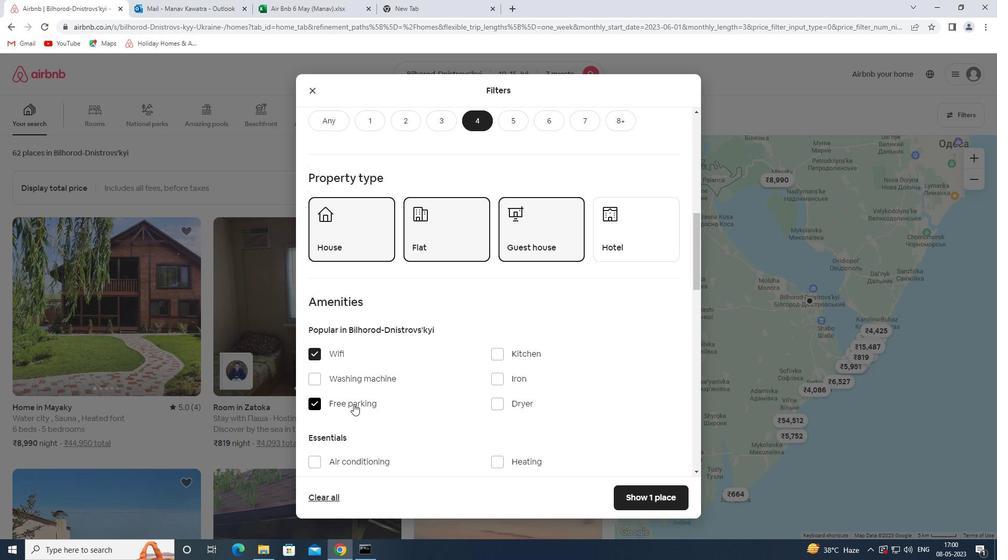 
Action: Mouse scrolled (353, 404) with delta (0, 0)
Screenshot: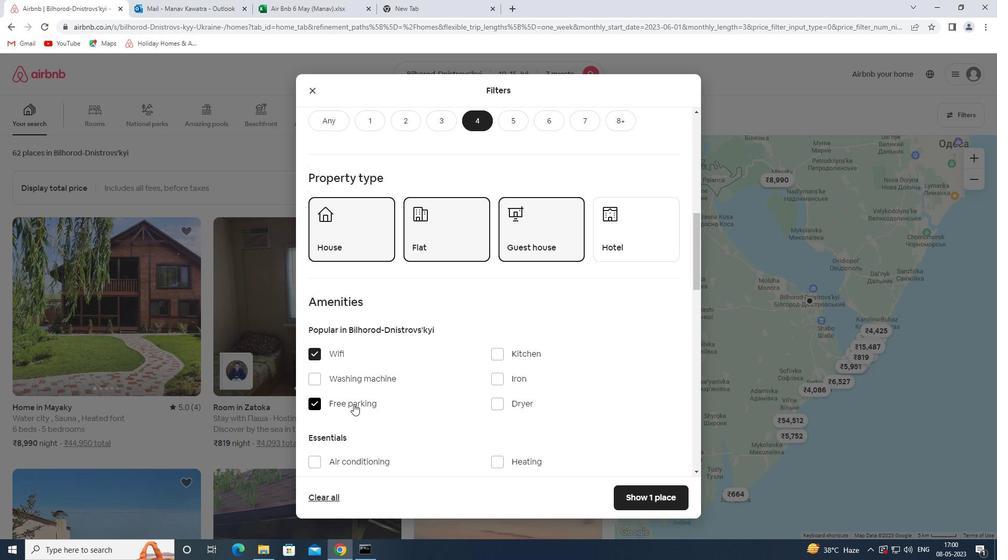 
Action: Mouse moved to (492, 380)
Screenshot: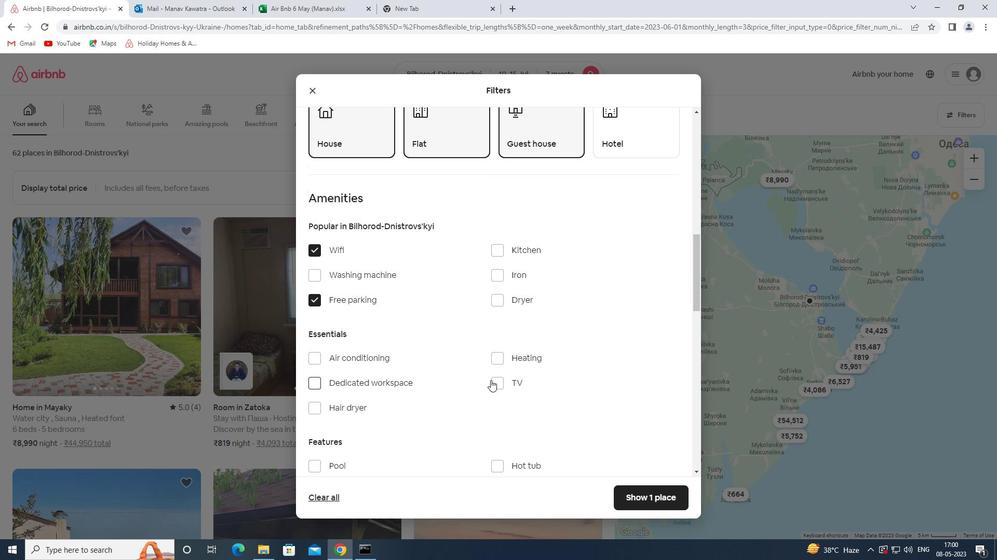 
Action: Mouse pressed left at (492, 380)
Screenshot: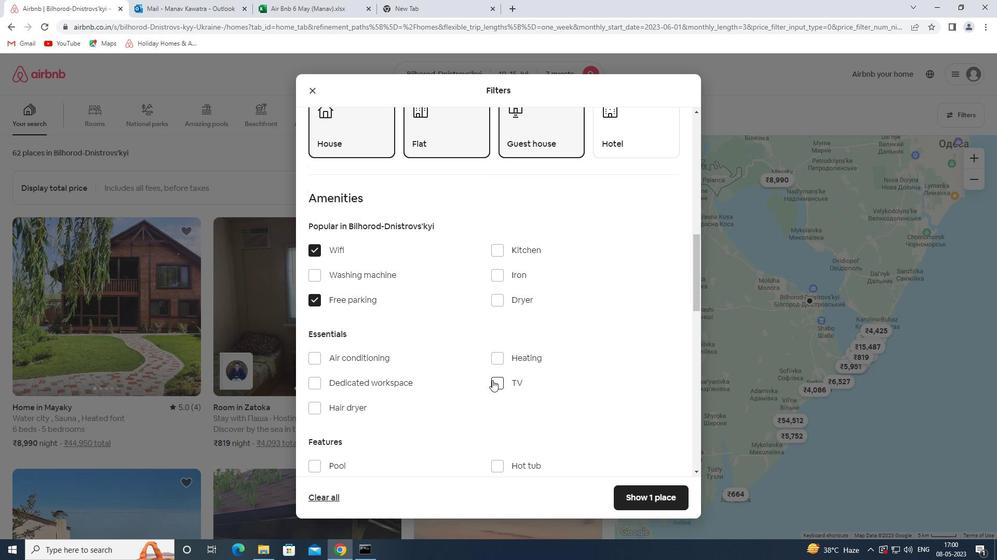 
Action: Mouse moved to (447, 379)
Screenshot: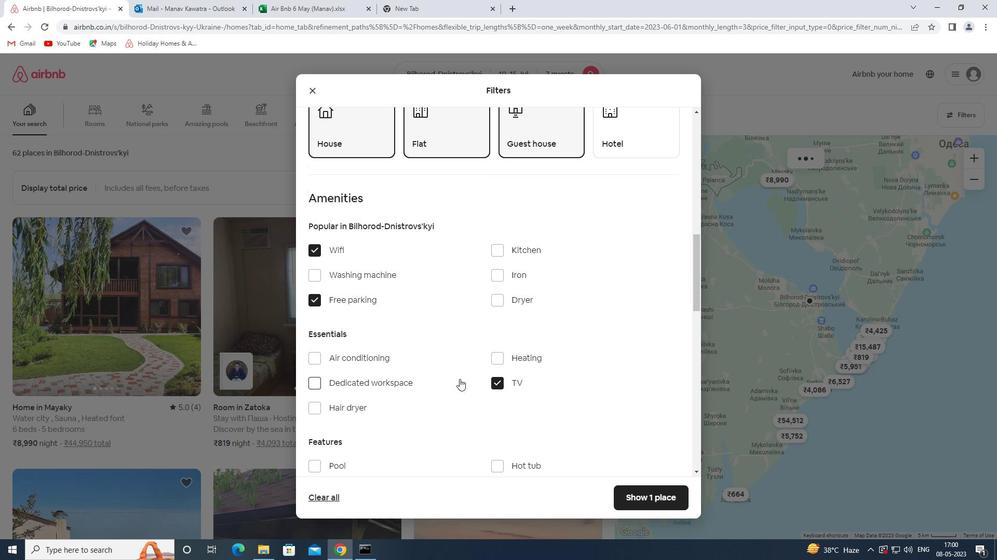 
Action: Mouse scrolled (447, 379) with delta (0, 0)
Screenshot: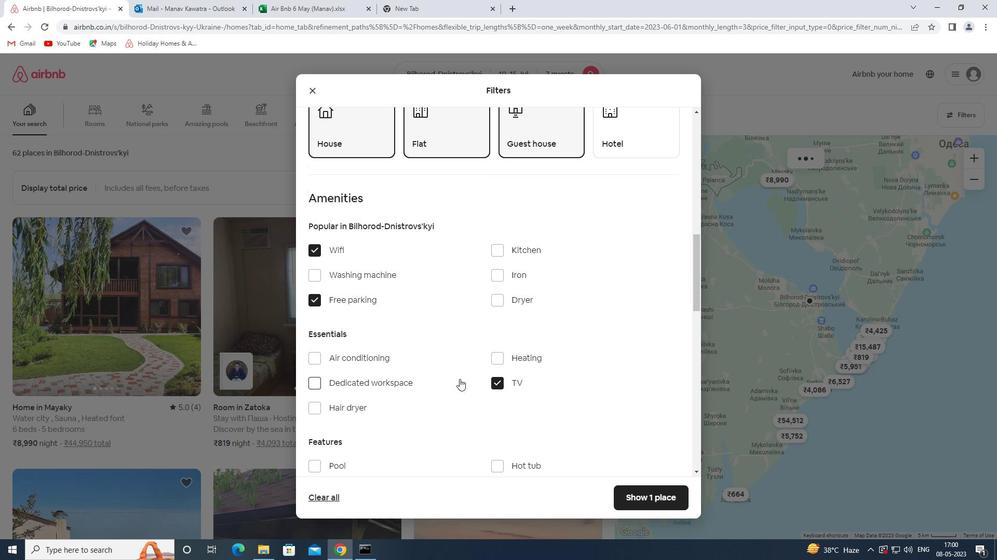 
Action: Mouse moved to (446, 379)
Screenshot: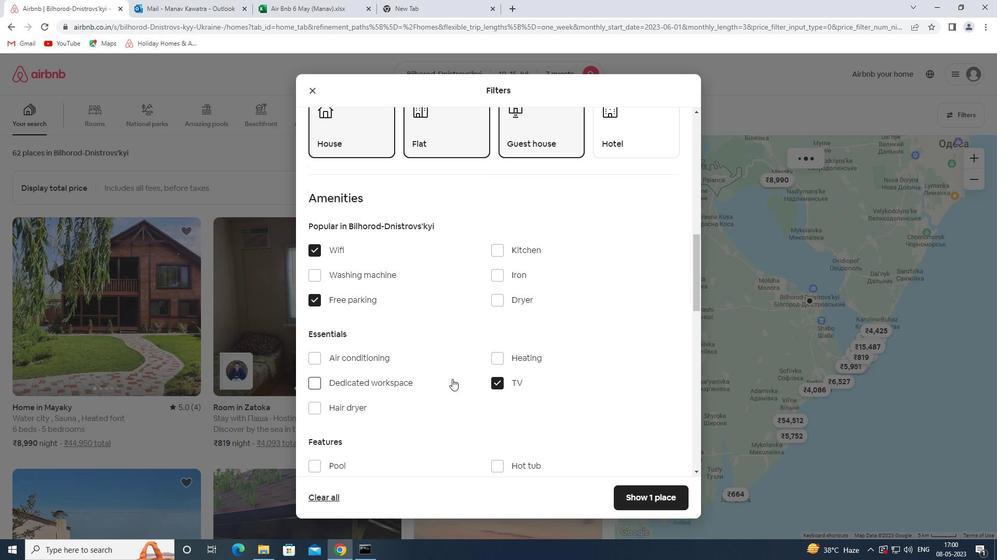 
Action: Mouse scrolled (446, 379) with delta (0, 0)
Screenshot: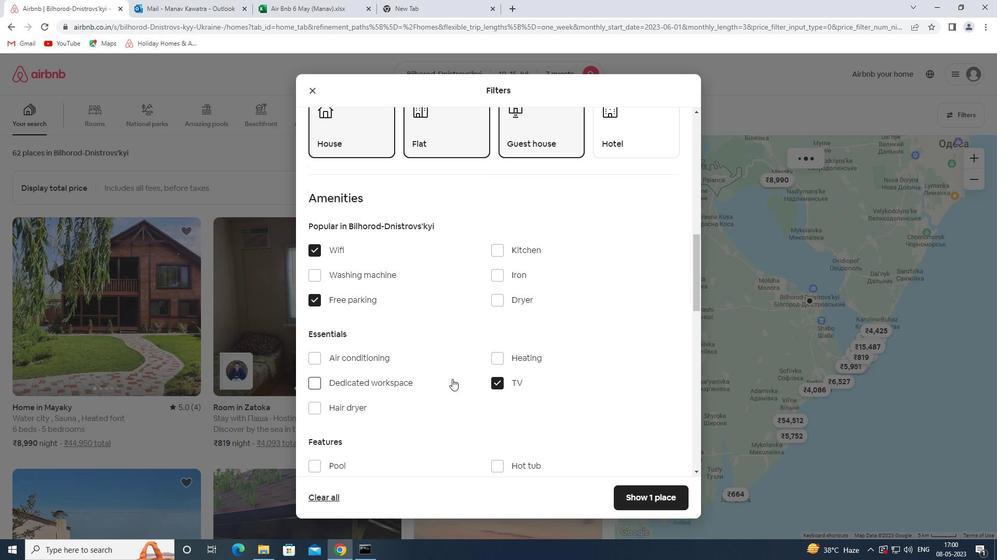 
Action: Mouse moved to (446, 379)
Screenshot: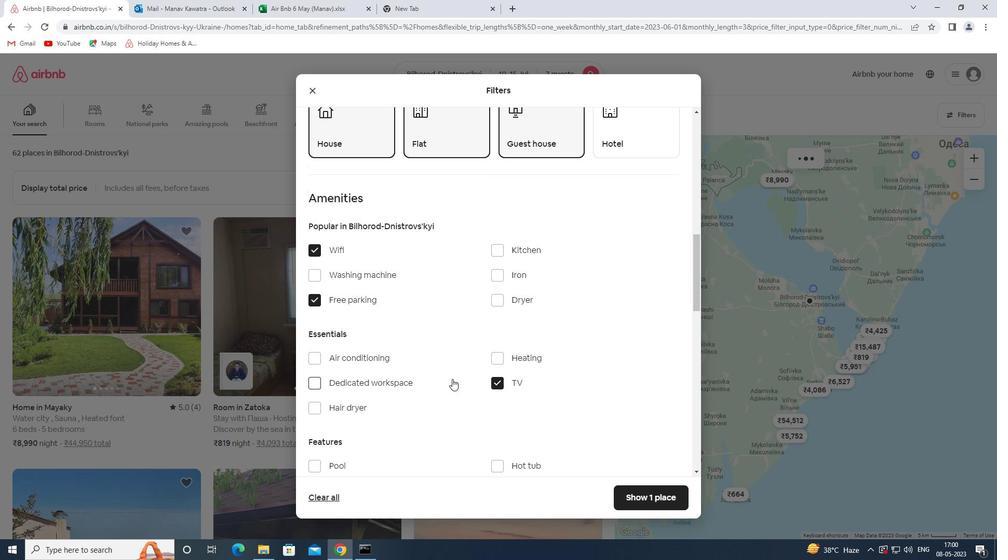 
Action: Mouse scrolled (446, 379) with delta (0, 0)
Screenshot: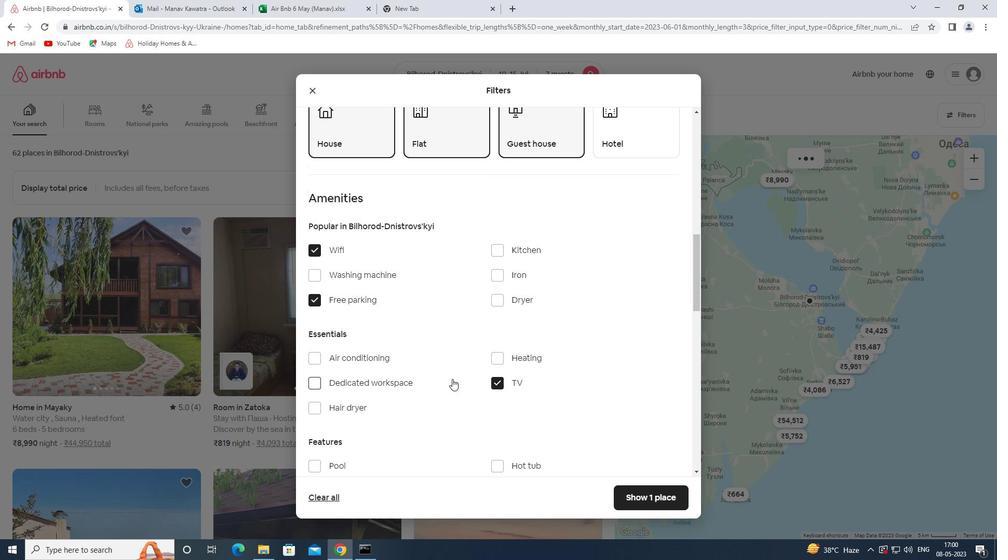 
Action: Mouse scrolled (446, 379) with delta (0, 0)
Screenshot: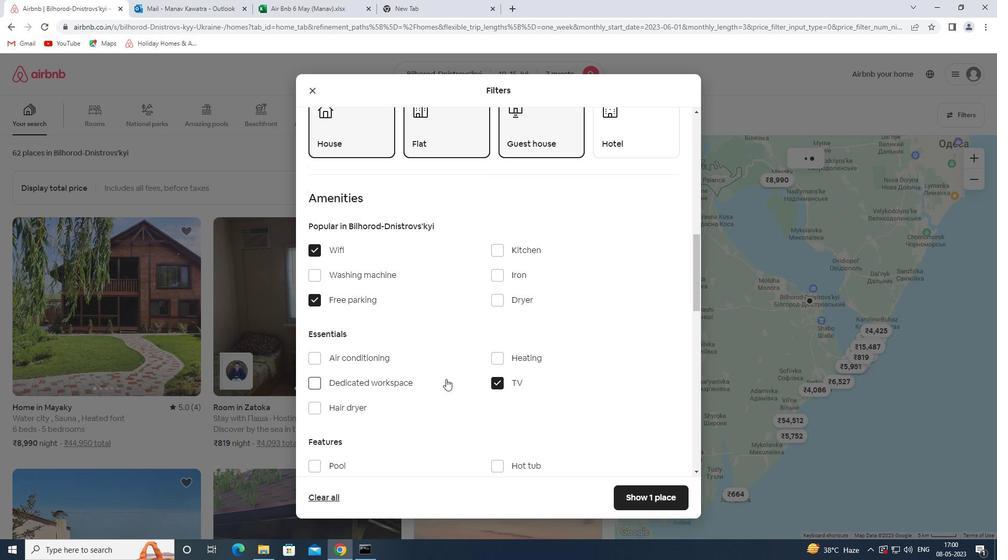 
Action: Mouse moved to (323, 311)
Screenshot: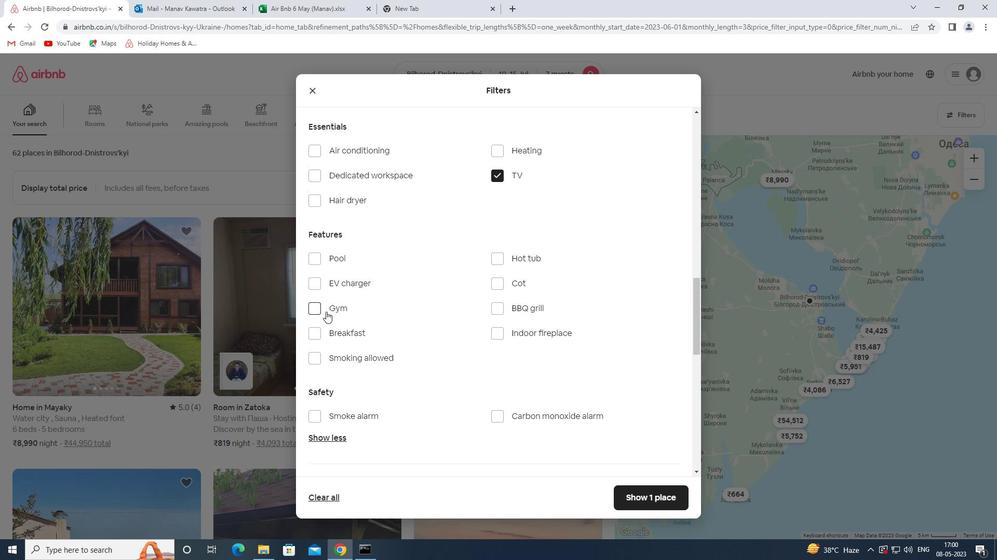 
Action: Mouse pressed left at (323, 311)
Screenshot: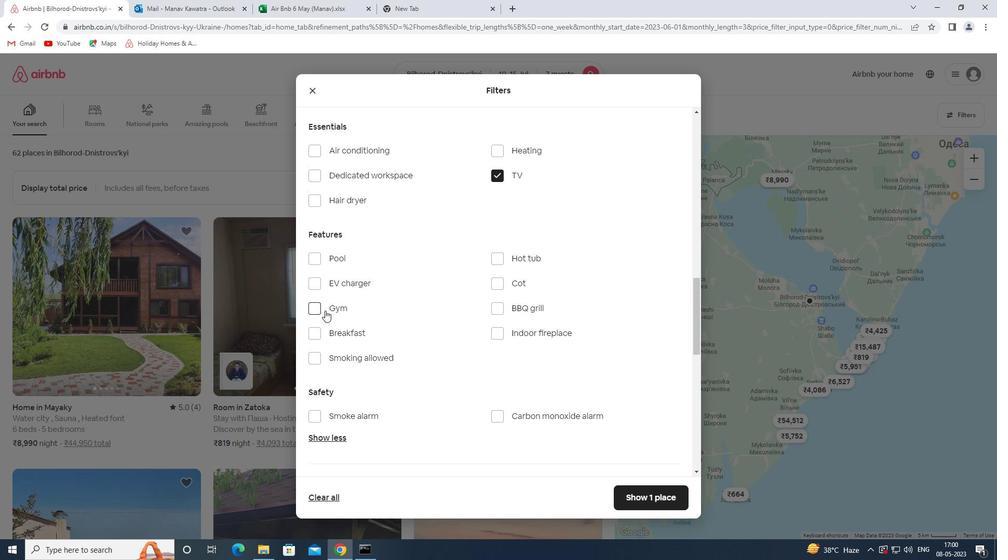 
Action: Mouse moved to (408, 355)
Screenshot: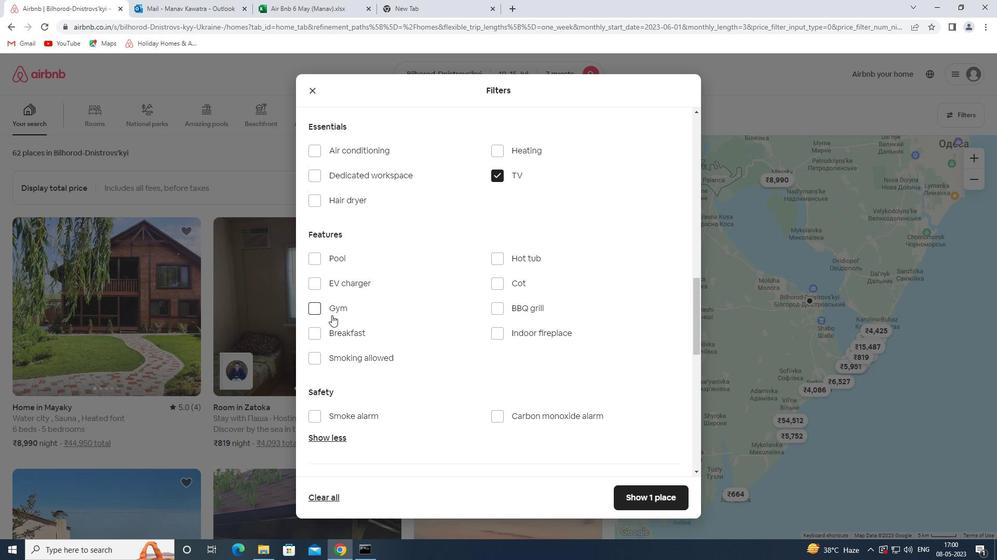
Action: Mouse scrolled (408, 354) with delta (0, 0)
Screenshot: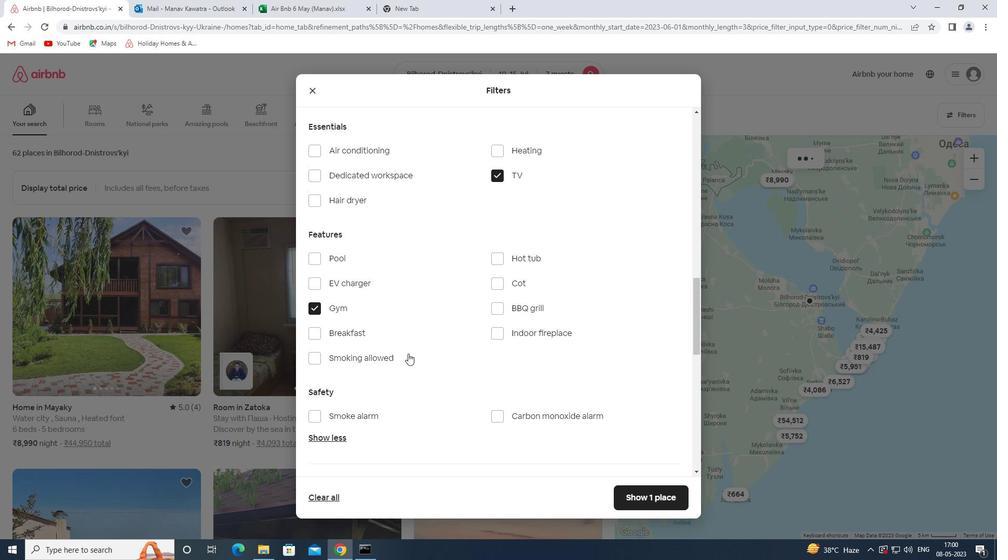 
Action: Mouse scrolled (408, 354) with delta (0, 0)
Screenshot: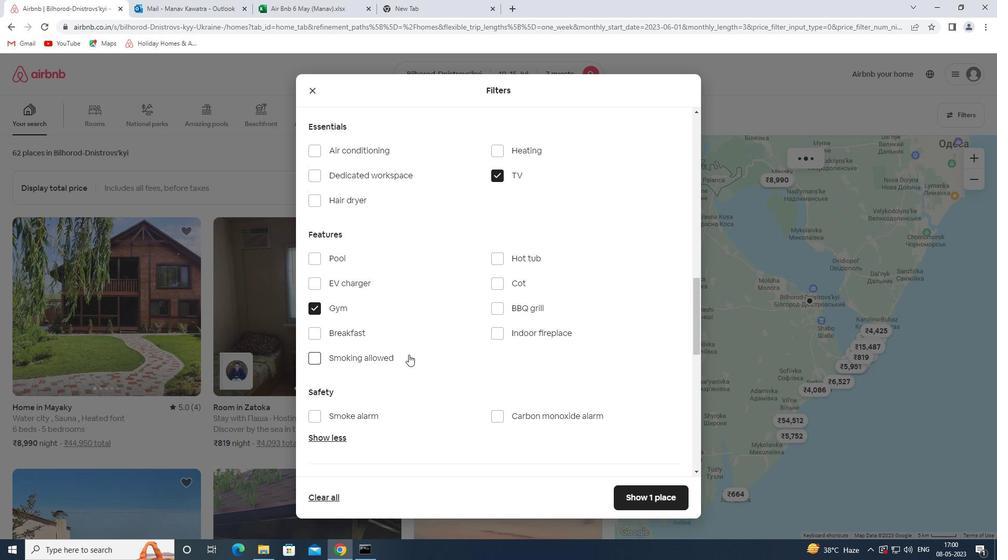 
Action: Mouse scrolled (408, 354) with delta (0, 0)
Screenshot: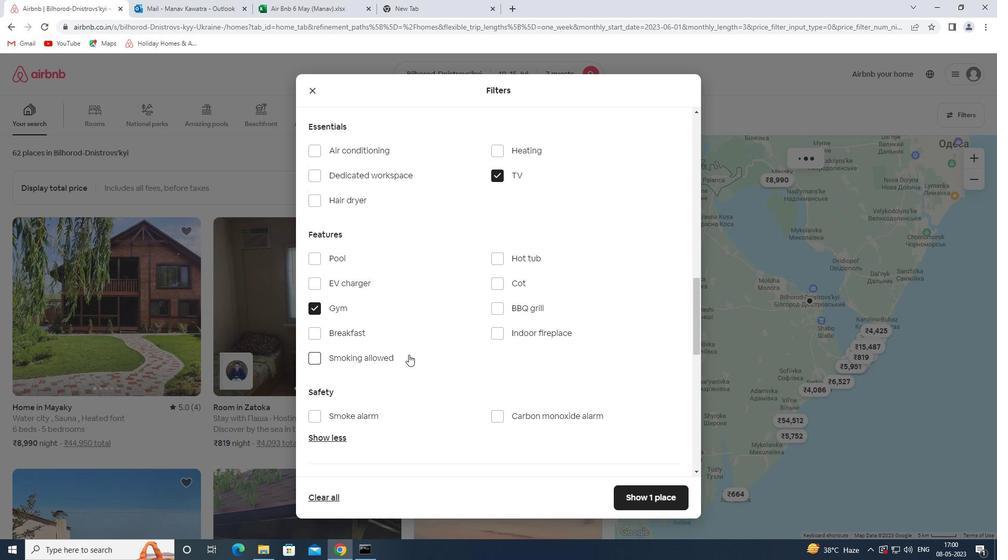 
Action: Mouse moved to (665, 401)
Screenshot: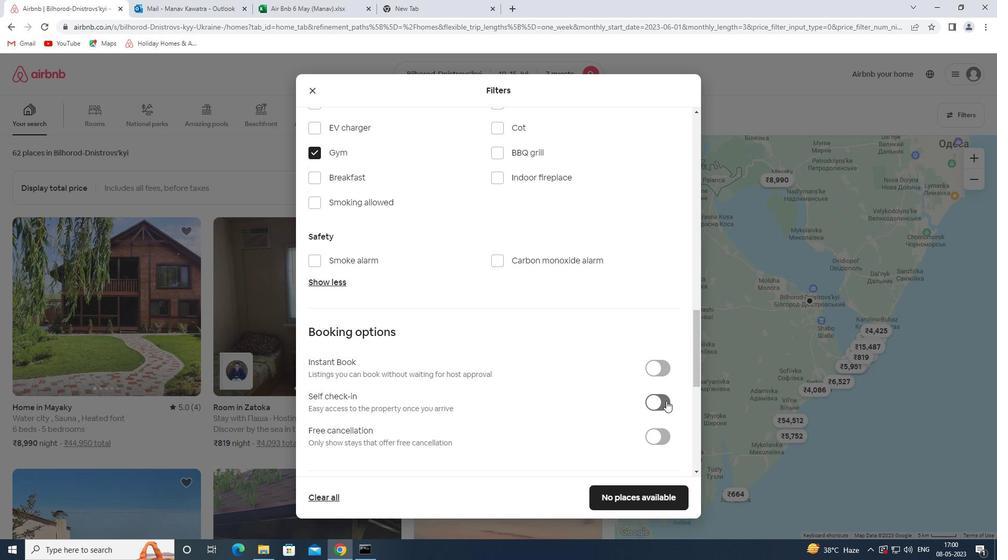 
Action: Mouse pressed left at (665, 401)
Screenshot: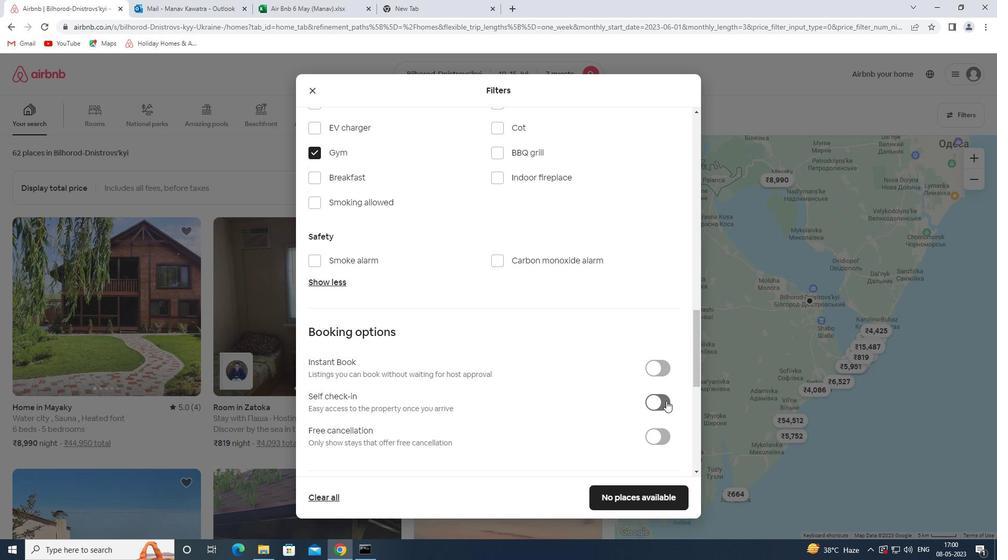 
Action: Mouse moved to (548, 381)
Screenshot: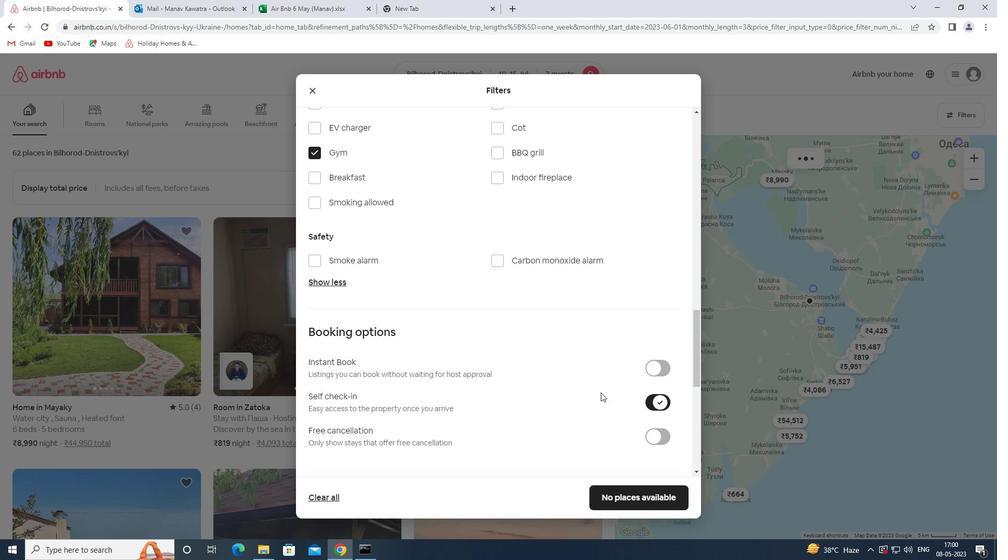 
Action: Mouse scrolled (548, 380) with delta (0, 0)
Screenshot: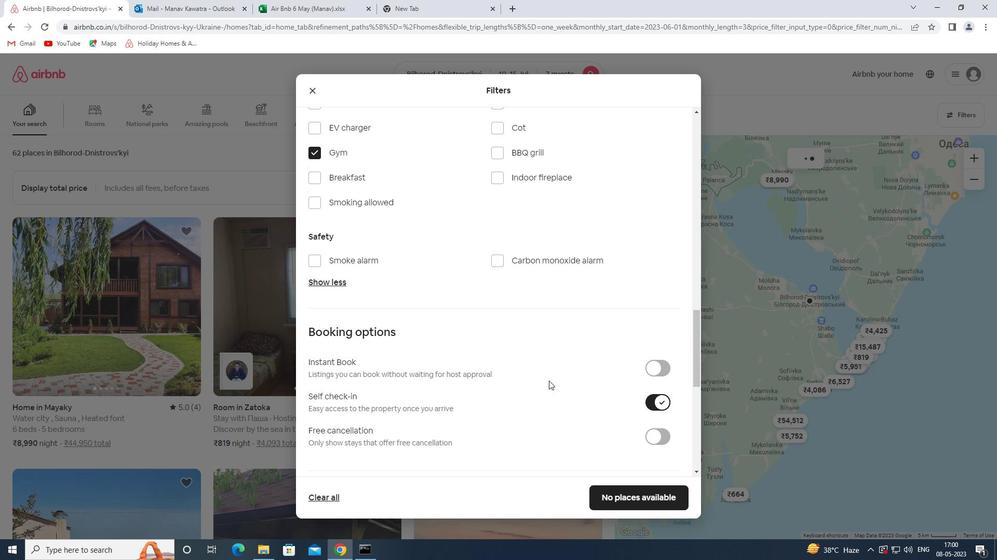 
Action: Mouse scrolled (548, 380) with delta (0, 0)
Screenshot: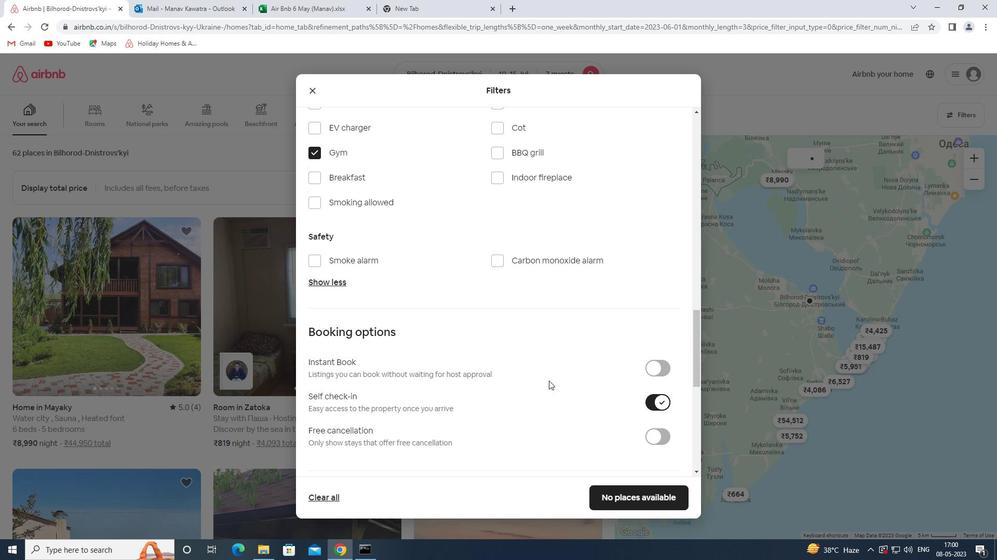 
Action: Mouse scrolled (548, 380) with delta (0, 0)
Screenshot: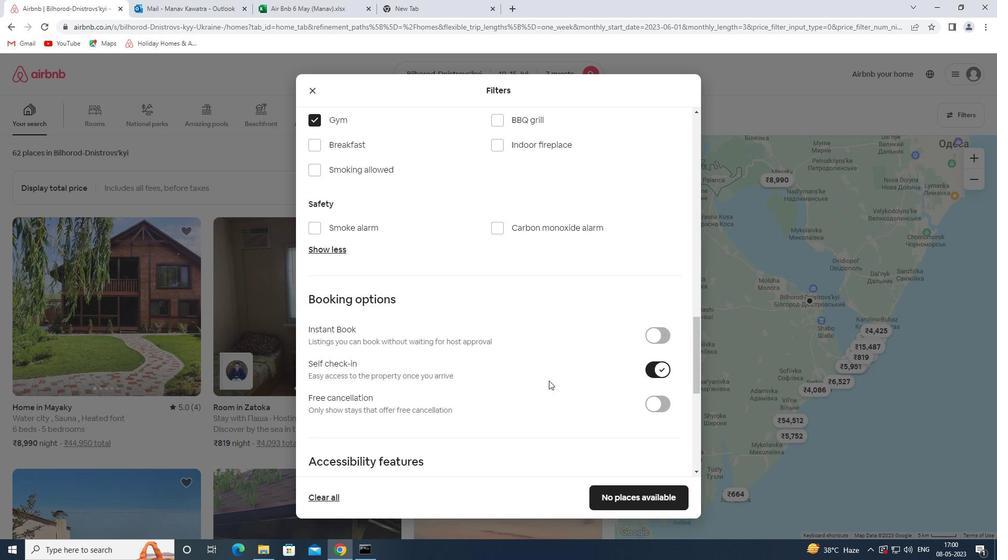 
Action: Mouse scrolled (548, 380) with delta (0, 0)
Screenshot: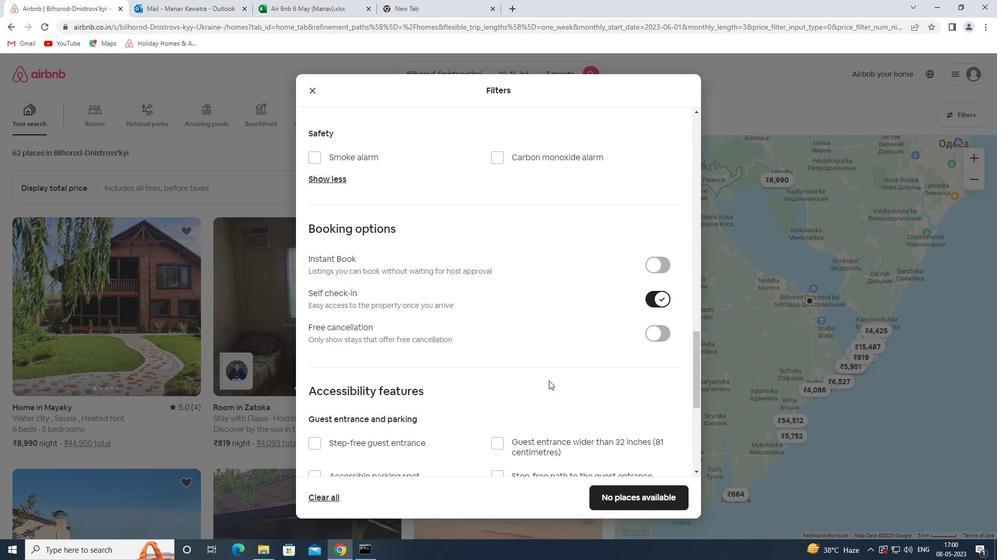
Action: Mouse scrolled (548, 380) with delta (0, 0)
Screenshot: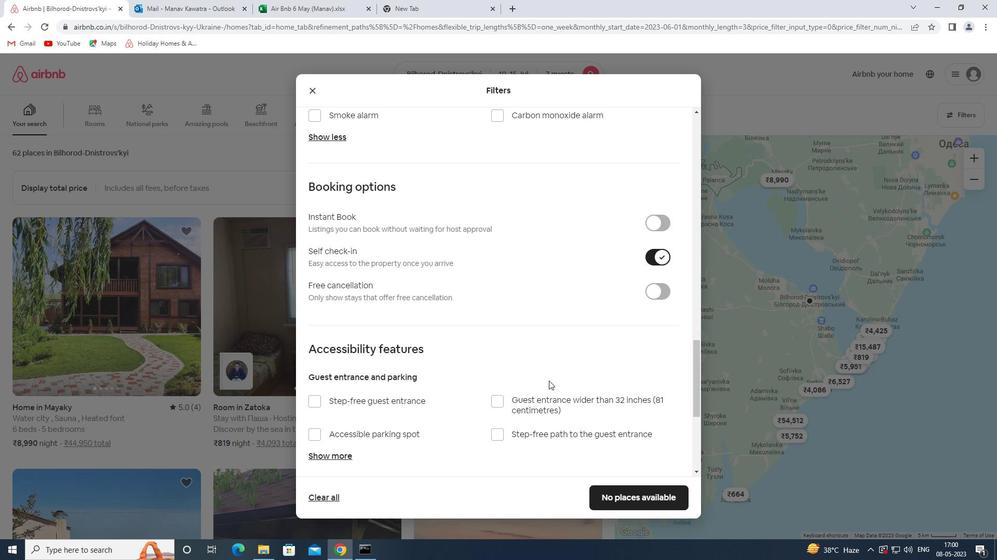 
Action: Mouse scrolled (548, 380) with delta (0, 0)
Screenshot: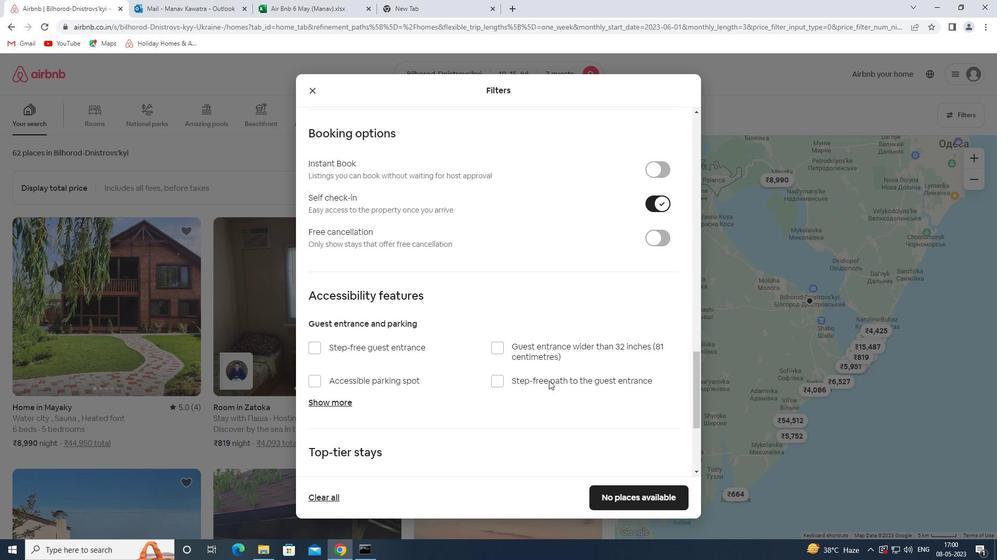 
Action: Mouse moved to (547, 380)
Screenshot: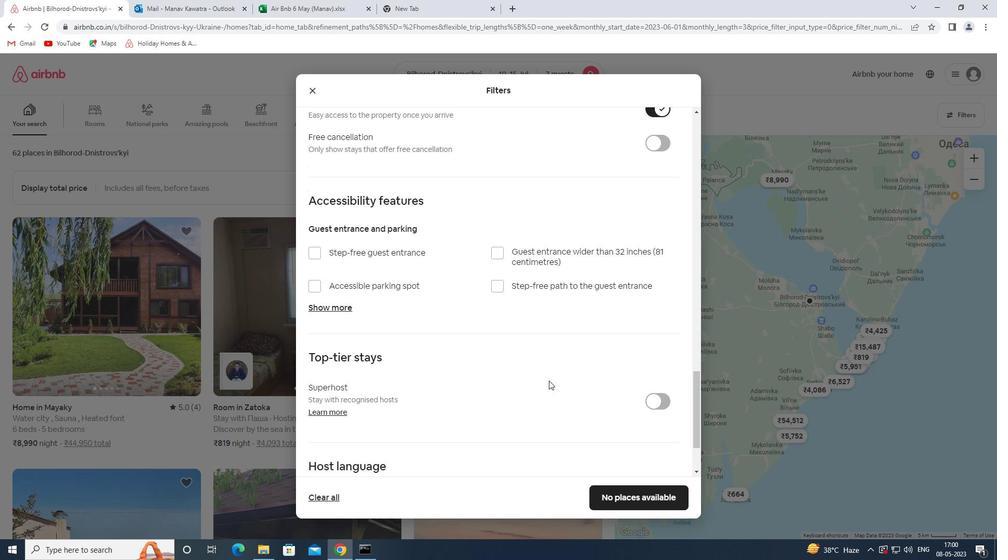 
Action: Mouse scrolled (547, 379) with delta (0, 0)
Screenshot: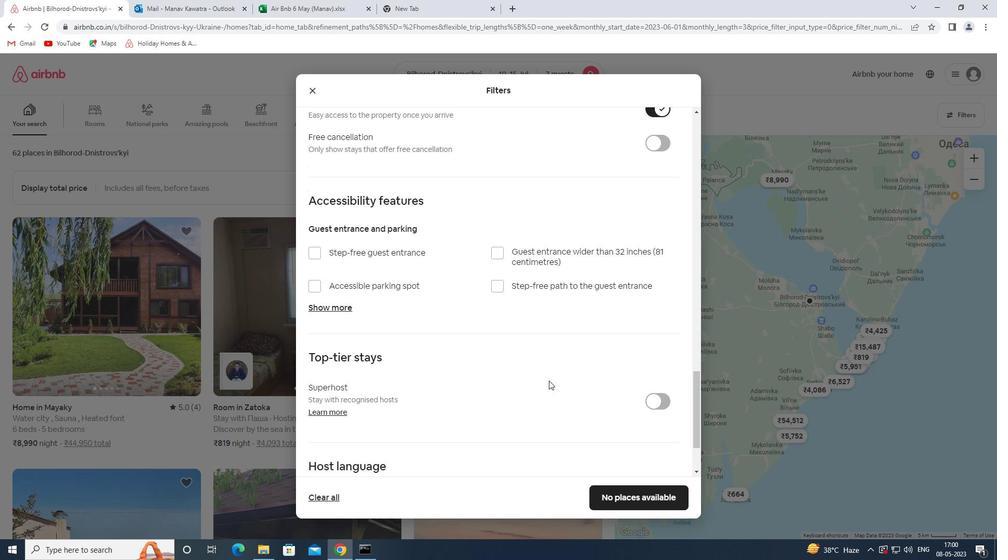 
Action: Mouse moved to (546, 379)
Screenshot: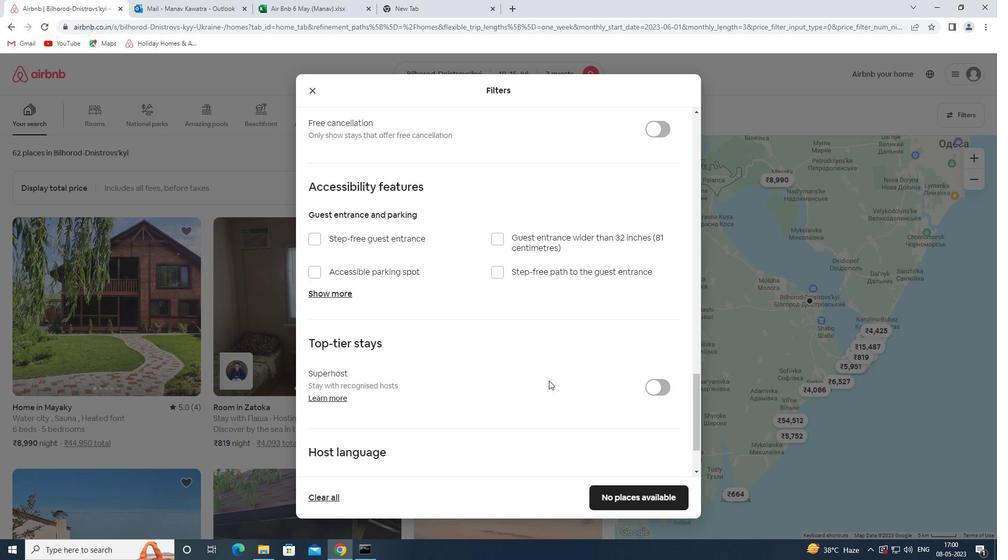 
Action: Mouse scrolled (546, 379) with delta (0, 0)
Screenshot: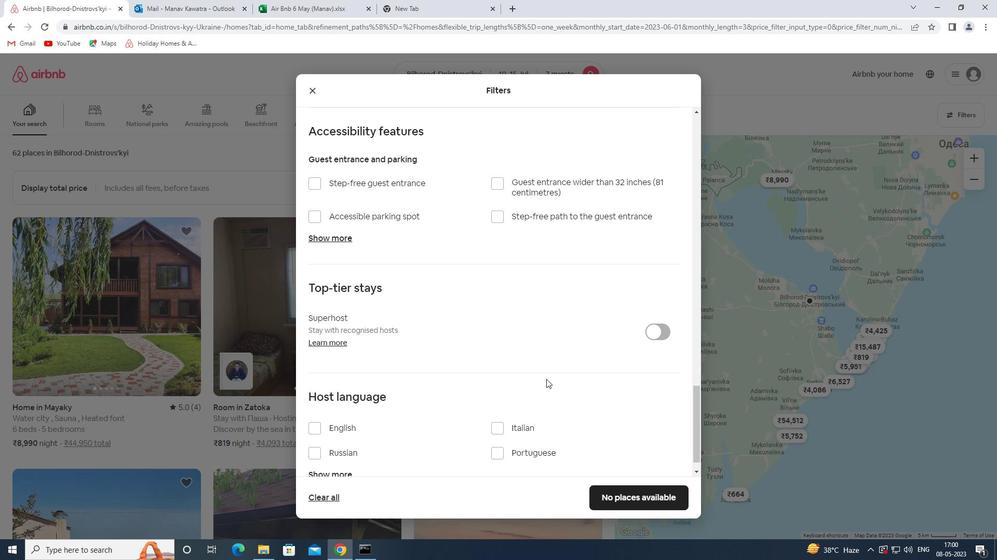 
Action: Mouse moved to (522, 379)
Screenshot: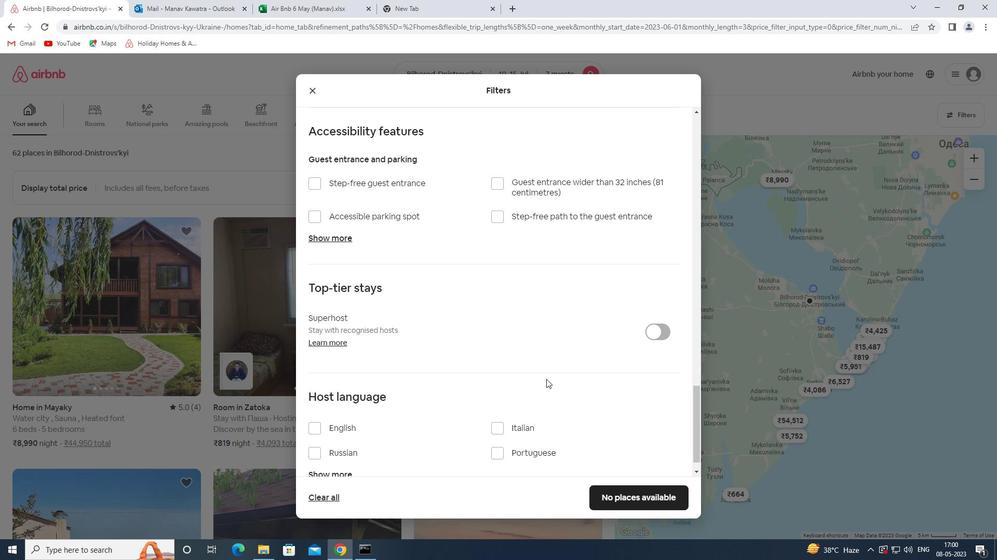 
Action: Mouse scrolled (522, 379) with delta (0, 0)
Screenshot: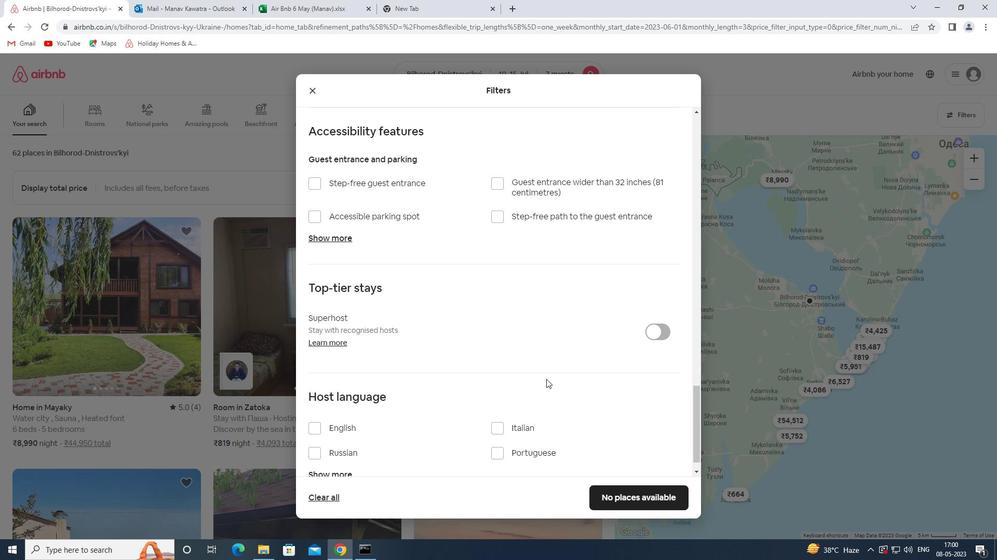 
Action: Mouse moved to (341, 399)
Screenshot: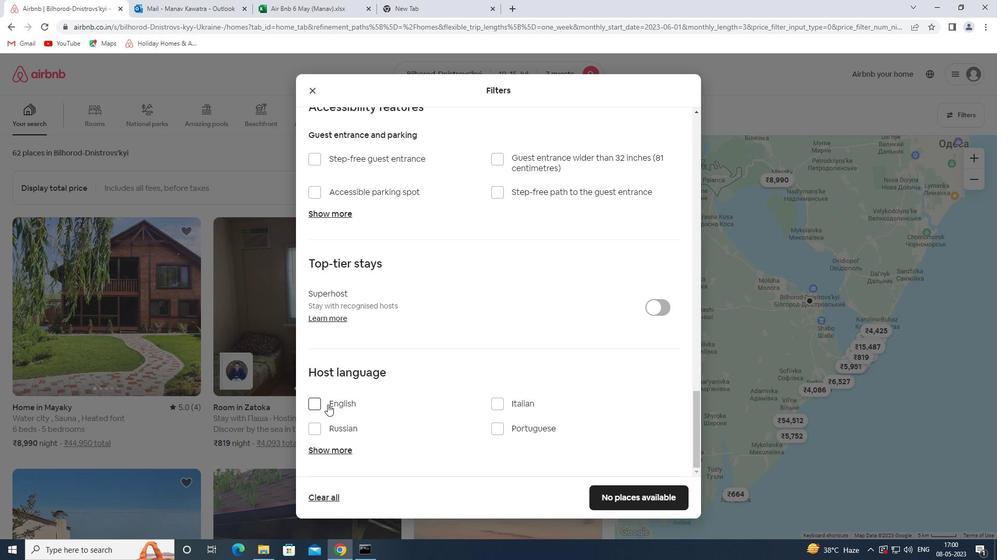 
Action: Mouse pressed left at (341, 399)
Screenshot: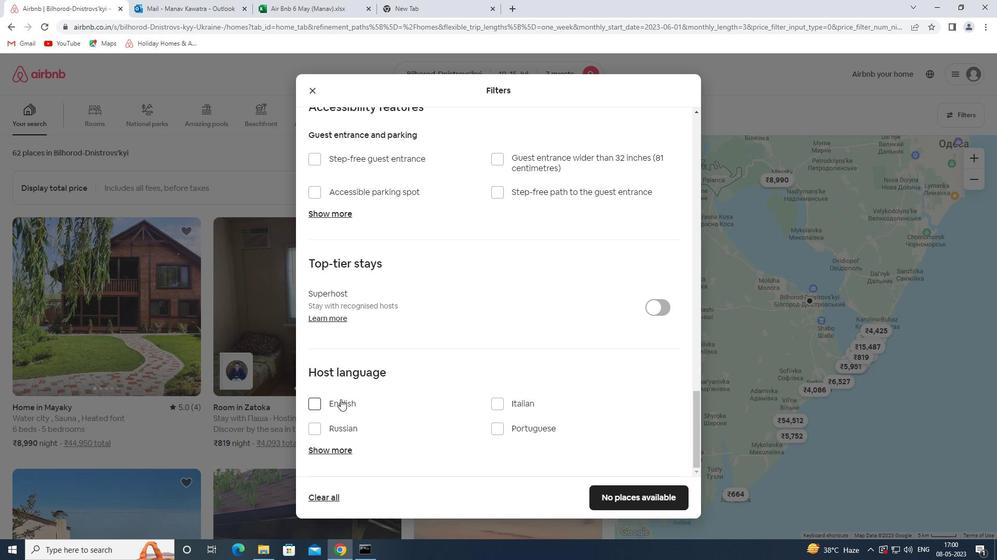 
Action: Mouse moved to (643, 496)
Screenshot: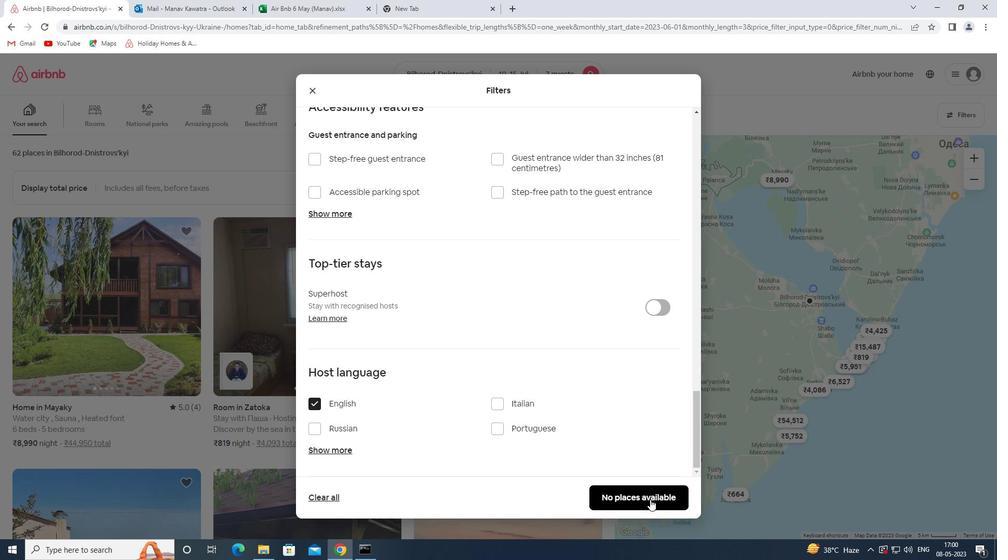 
Action: Mouse pressed left at (643, 496)
Screenshot: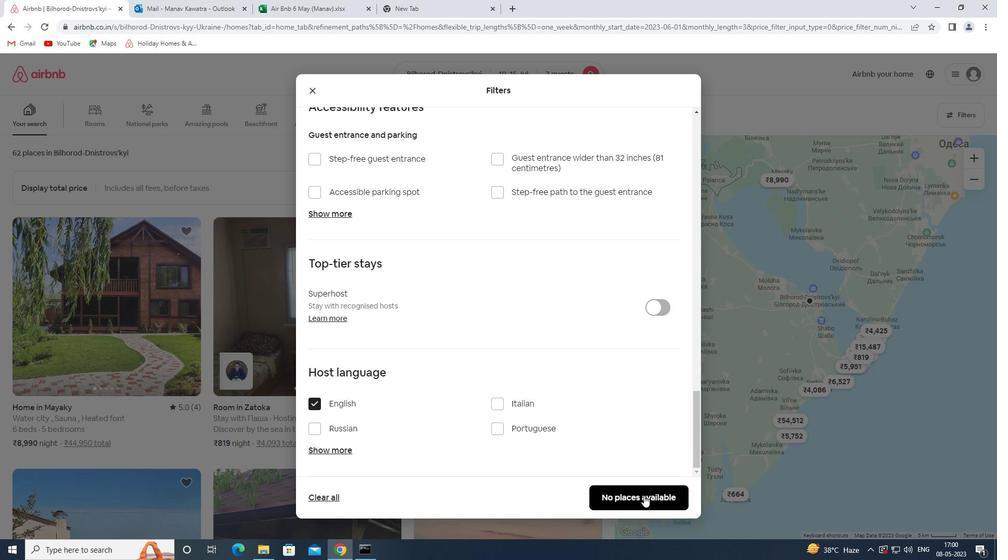 
Action: Mouse moved to (619, 472)
Screenshot: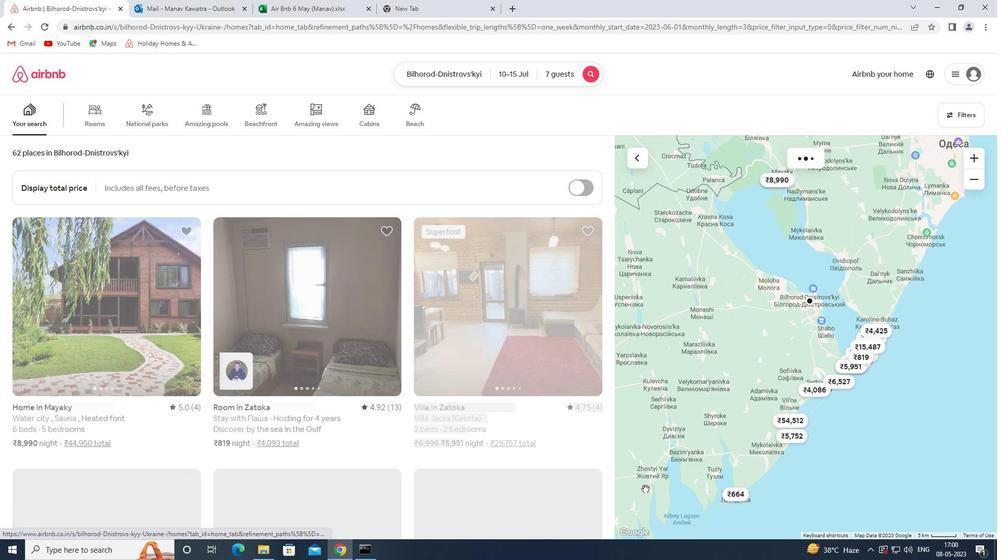 
